 Task: Find connections with filter location Vári with filter topic #innovationwith filter profile language Spanish with filter current company WeWork India with filter school Tumkur University, Tumkur with filter industry Artificial Rubber and Synthetic Fiber Manufacturing with filter service category Life Insurance with filter keywords title Photographer
Action: Mouse moved to (274, 188)
Screenshot: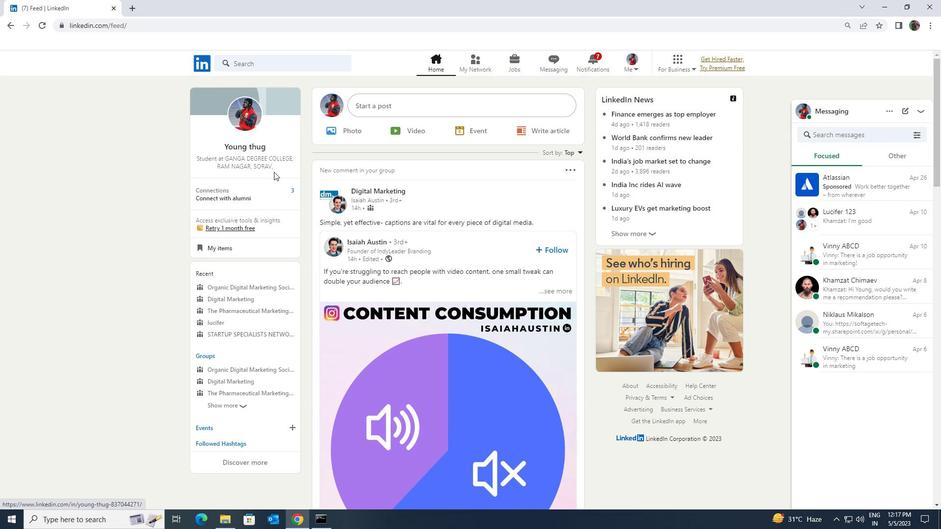 
Action: Mouse pressed left at (274, 188)
Screenshot: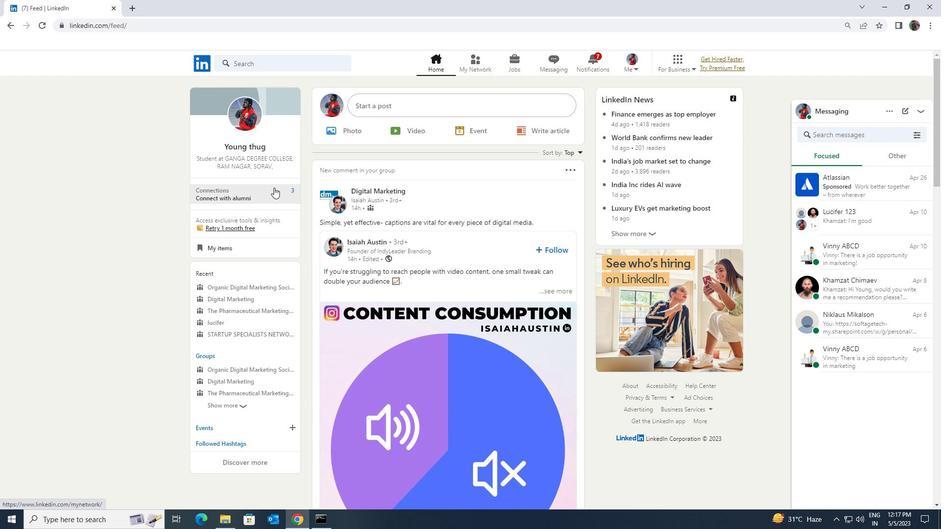 
Action: Mouse moved to (265, 119)
Screenshot: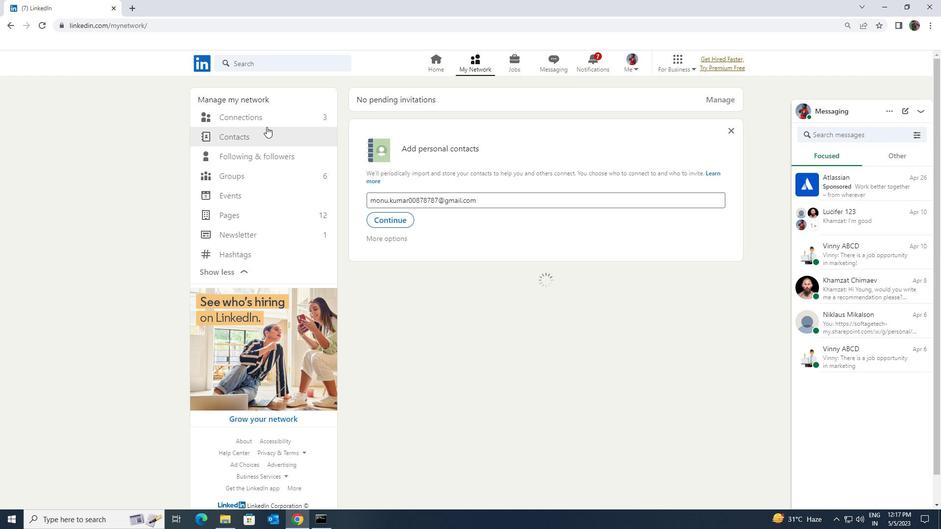 
Action: Mouse pressed left at (265, 119)
Screenshot: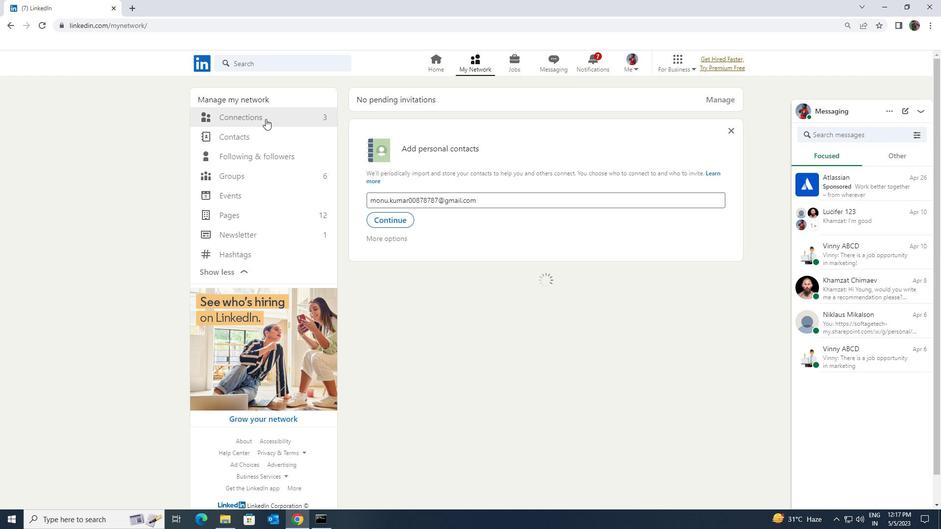 
Action: Mouse moved to (522, 118)
Screenshot: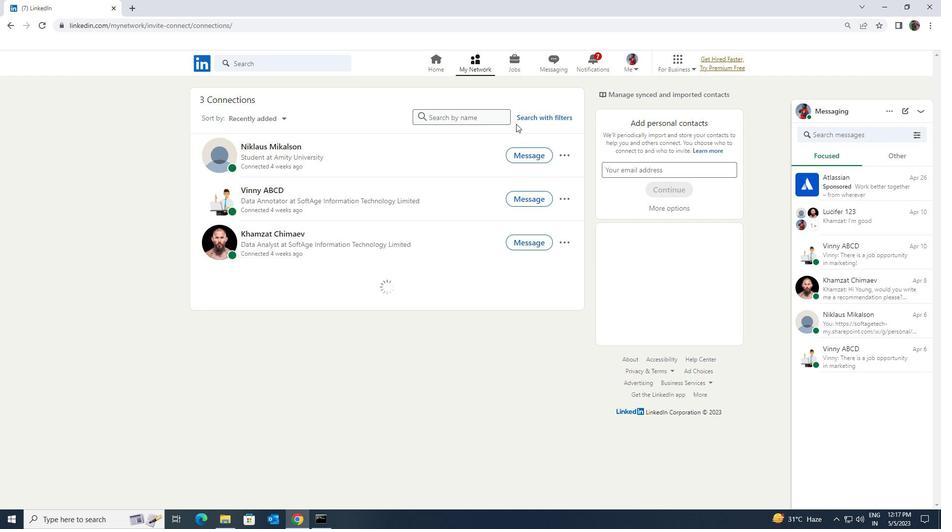 
Action: Mouse pressed left at (522, 118)
Screenshot: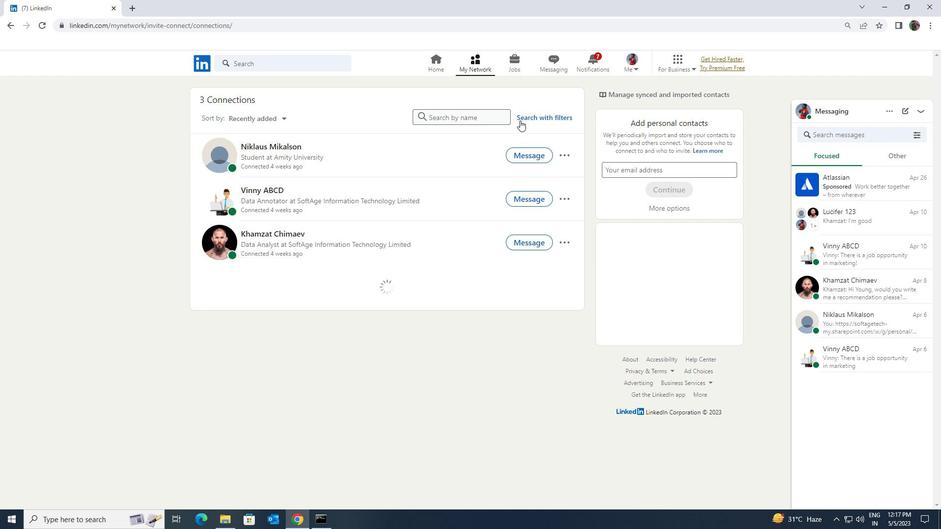 
Action: Mouse moved to (496, 91)
Screenshot: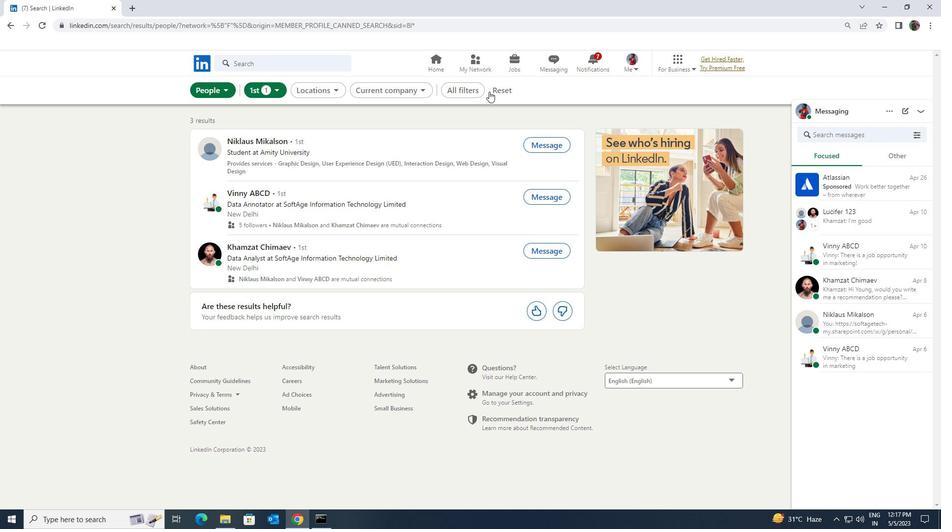 
Action: Mouse pressed left at (496, 91)
Screenshot: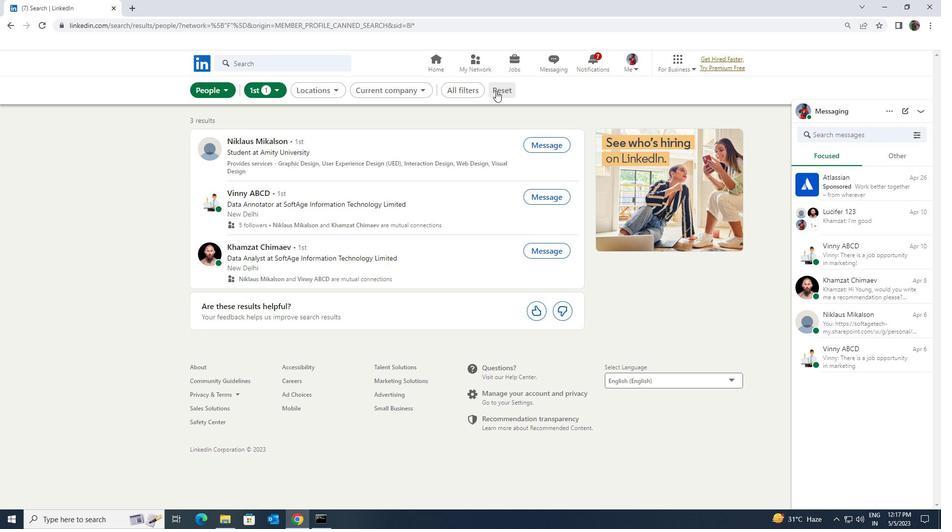 
Action: Mouse moved to (493, 91)
Screenshot: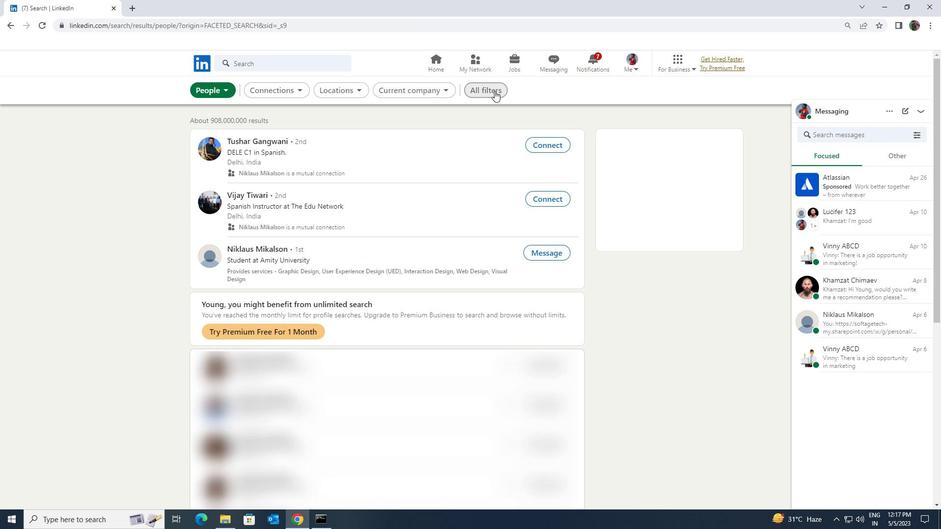 
Action: Mouse pressed left at (493, 91)
Screenshot: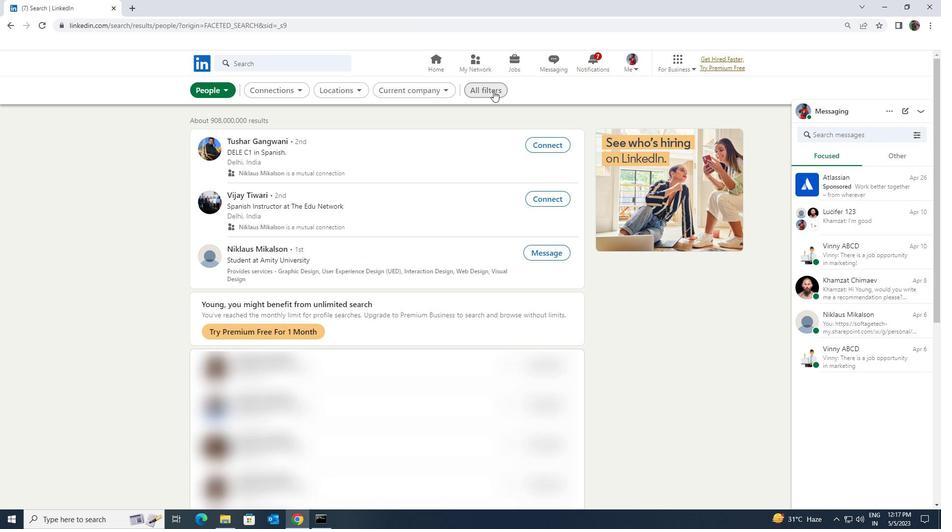 
Action: Mouse moved to (811, 383)
Screenshot: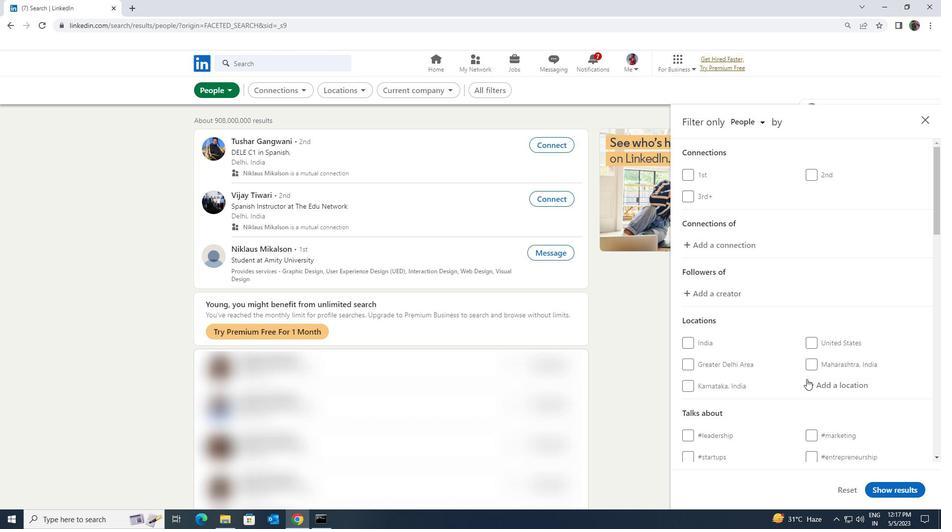 
Action: Mouse pressed left at (811, 383)
Screenshot: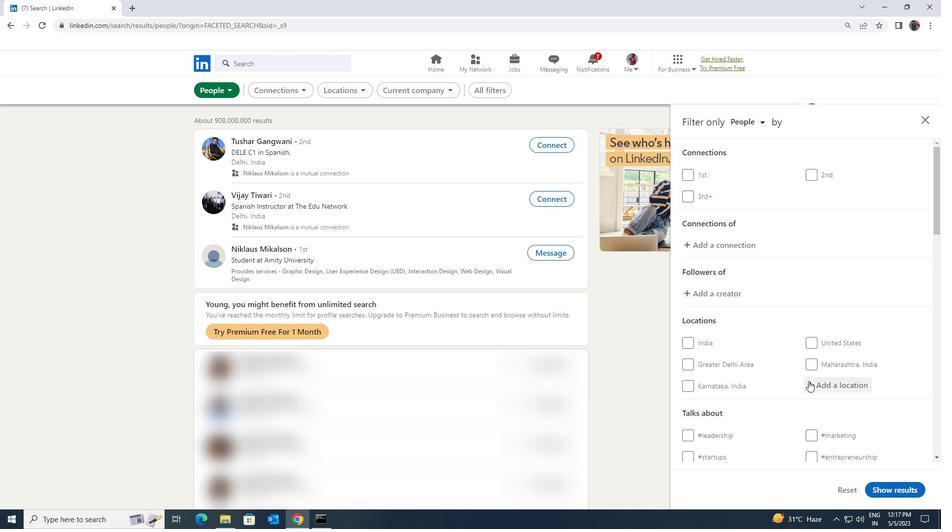 
Action: Key pressed <Key.shift>VARI
Screenshot: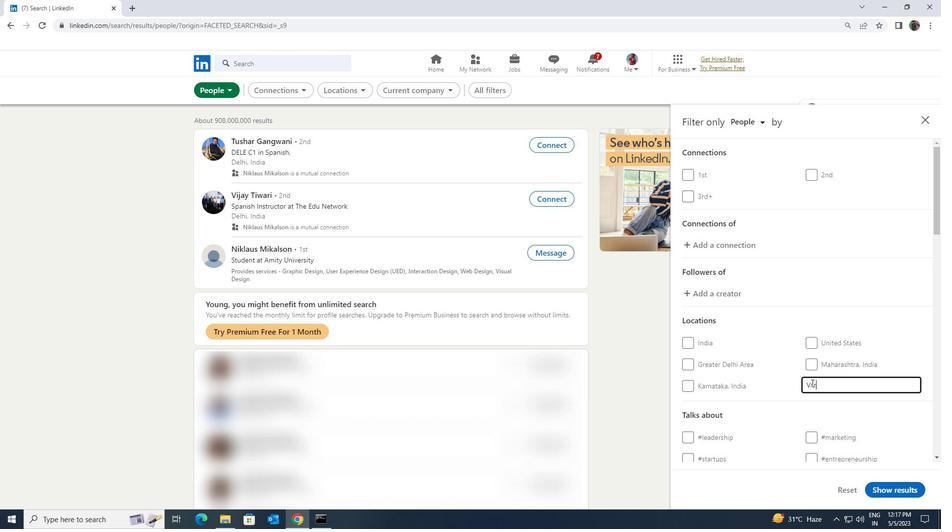 
Action: Mouse moved to (811, 397)
Screenshot: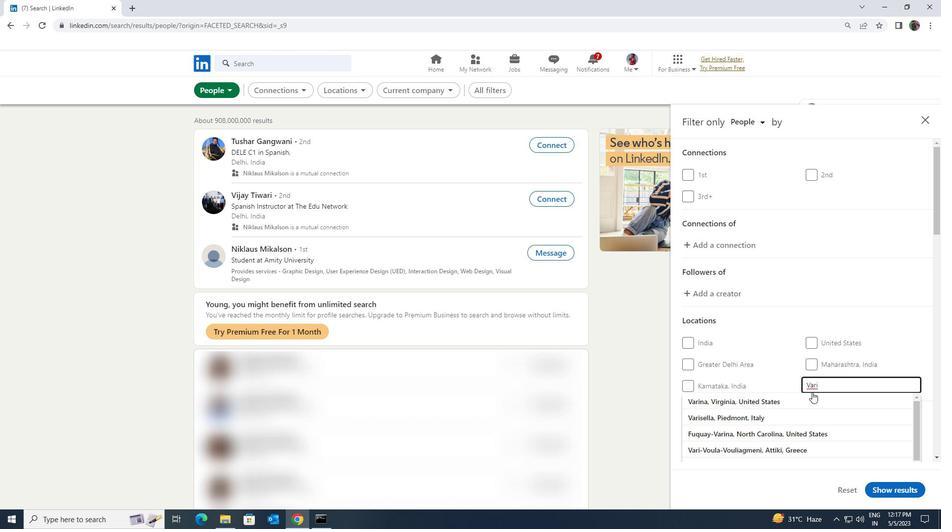 
Action: Mouse pressed left at (811, 397)
Screenshot: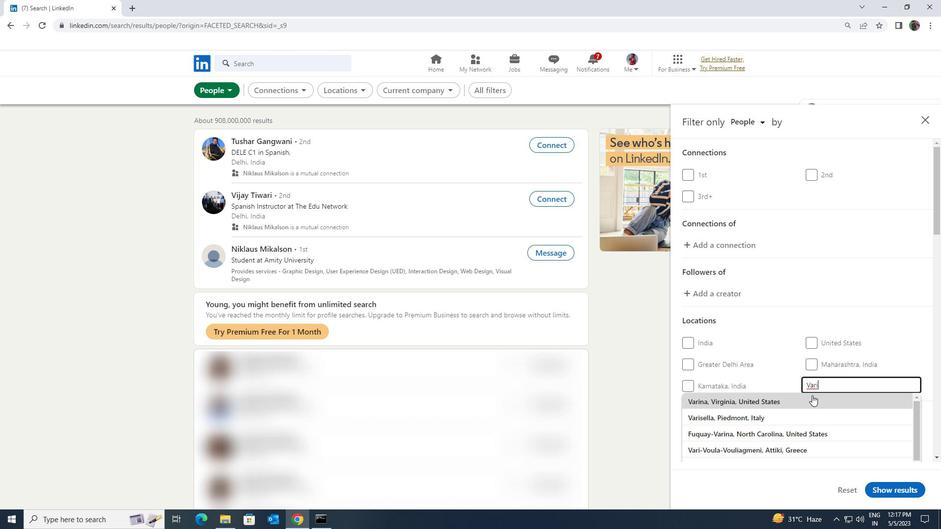 
Action: Mouse scrolled (811, 397) with delta (0, 0)
Screenshot: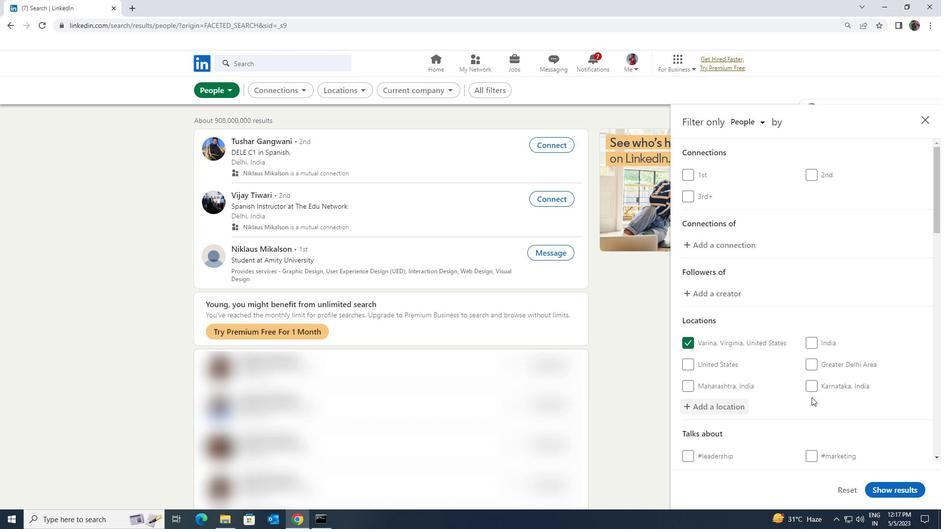 
Action: Mouse scrolled (811, 397) with delta (0, 0)
Screenshot: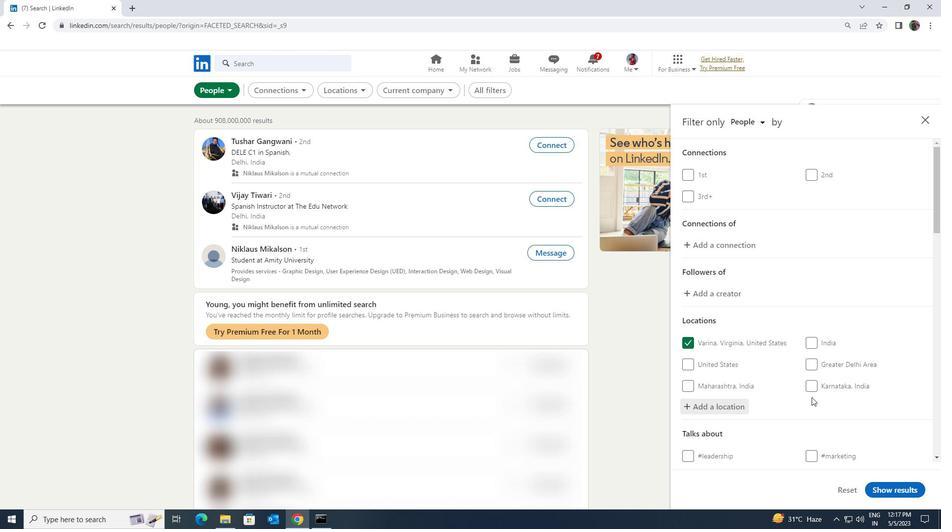 
Action: Mouse scrolled (811, 397) with delta (0, 0)
Screenshot: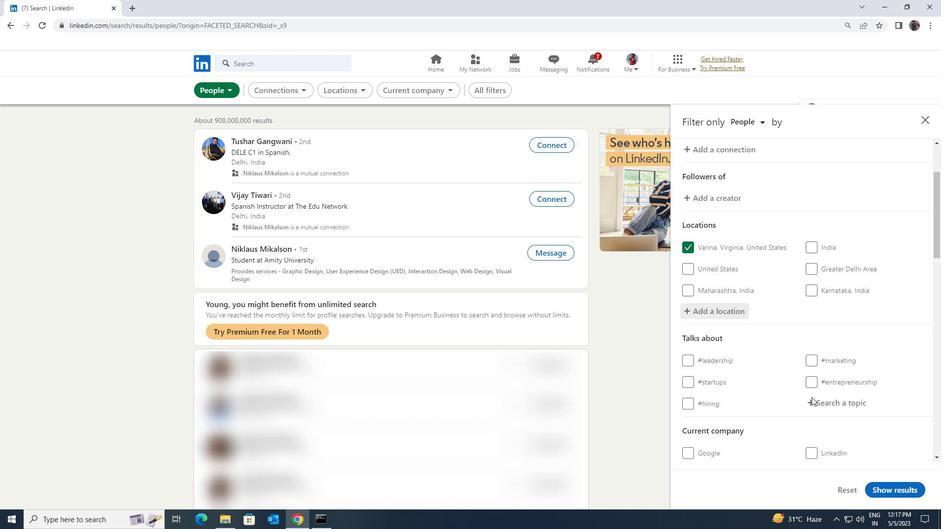 
Action: Mouse moved to (819, 351)
Screenshot: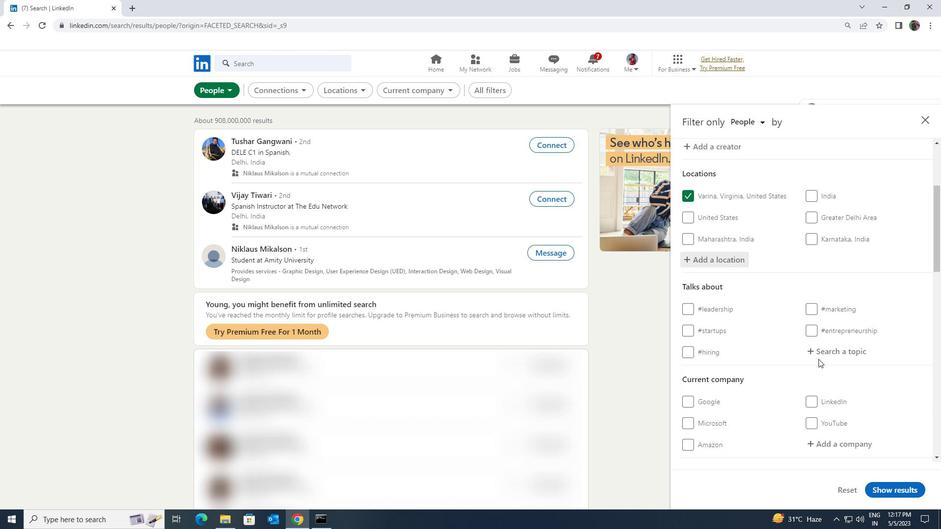 
Action: Mouse pressed left at (819, 351)
Screenshot: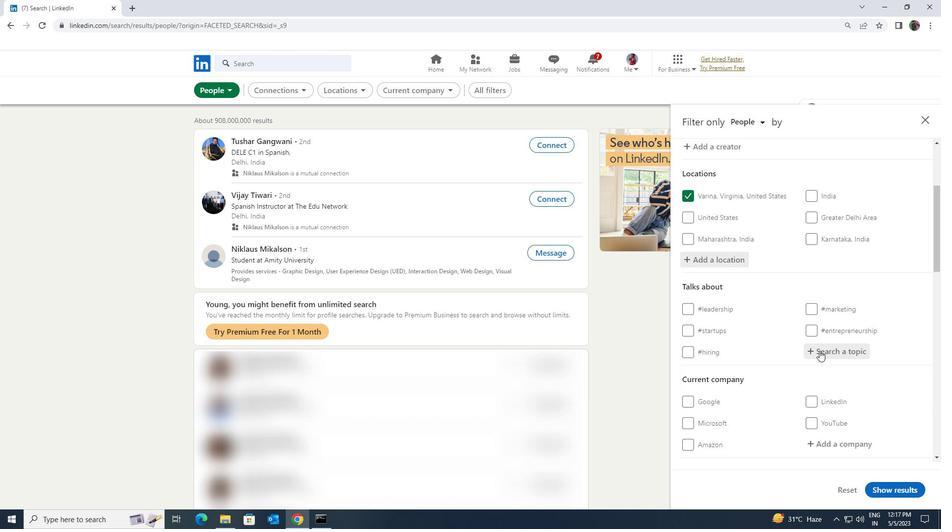 
Action: Key pressed <Key.shift><Key.shift>INNOVATION
Screenshot: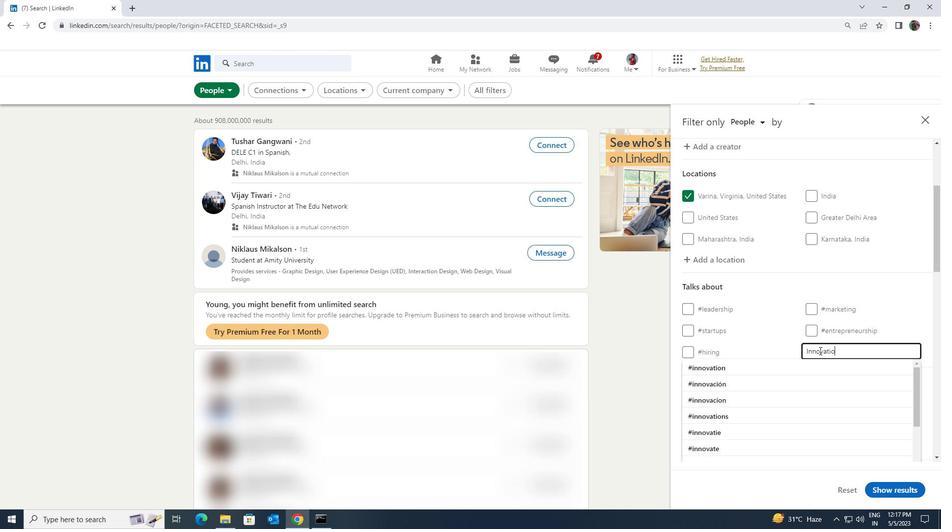 
Action: Mouse moved to (811, 361)
Screenshot: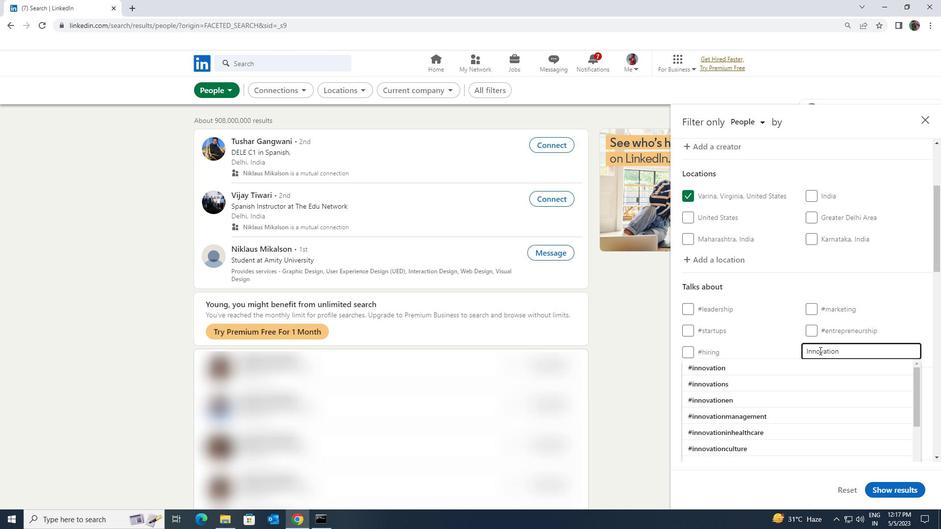 
Action: Mouse pressed left at (811, 361)
Screenshot: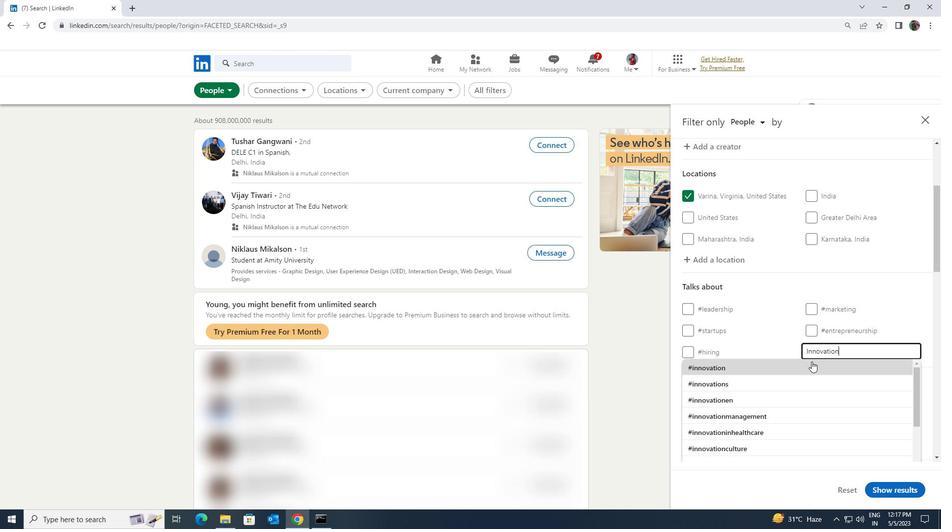 
Action: Mouse moved to (812, 361)
Screenshot: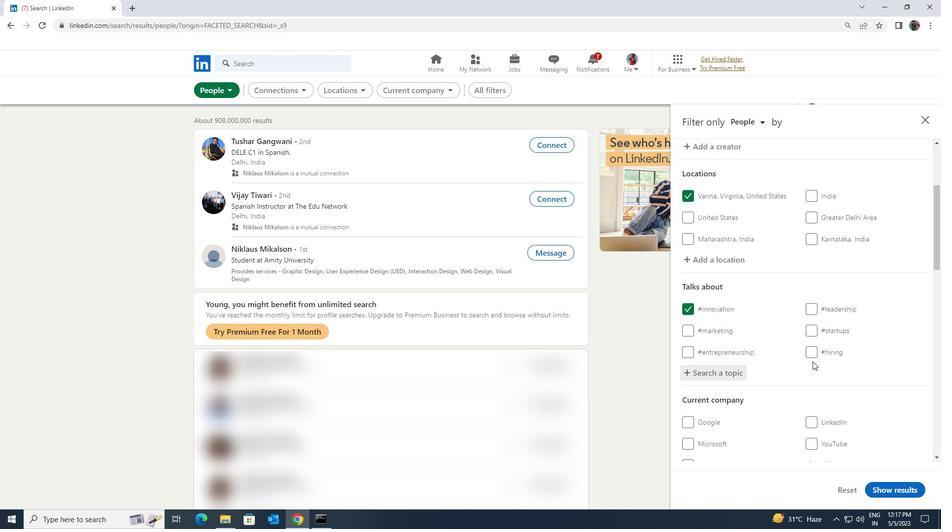 
Action: Mouse scrolled (812, 361) with delta (0, 0)
Screenshot: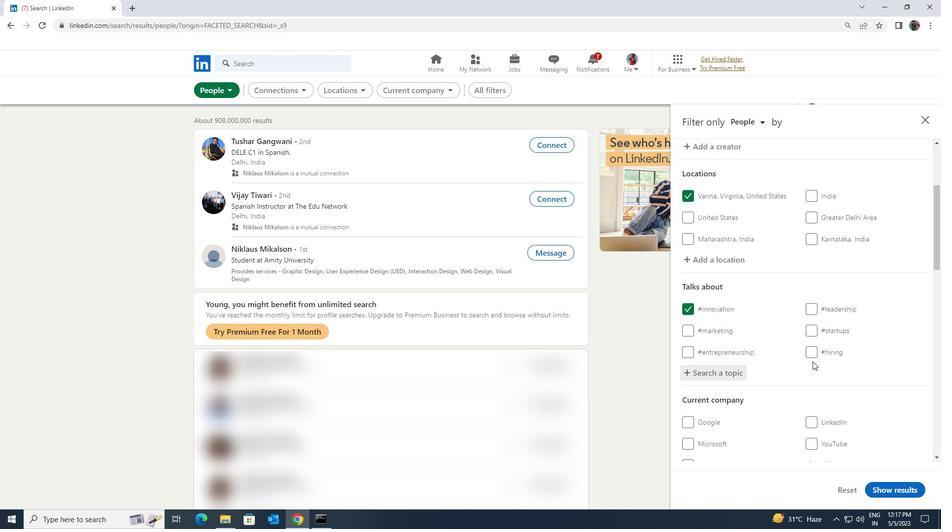 
Action: Mouse moved to (810, 362)
Screenshot: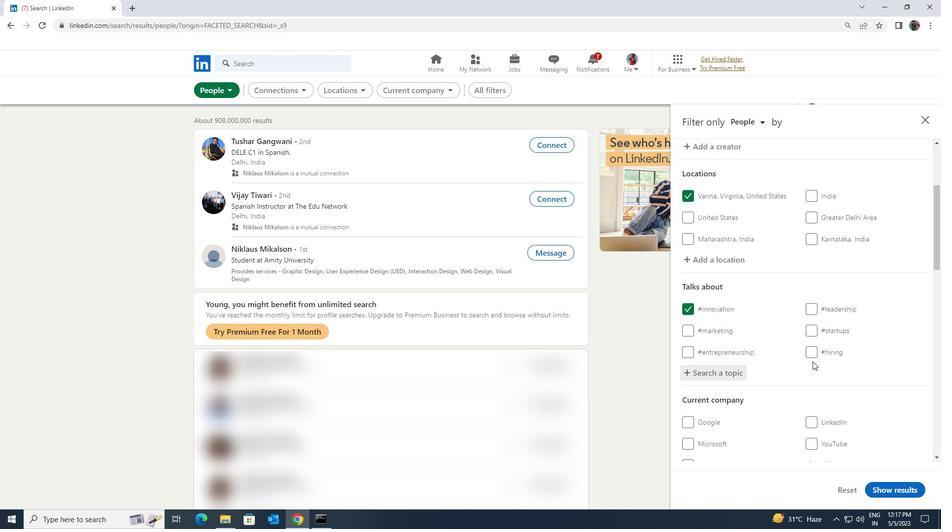 
Action: Mouse scrolled (810, 361) with delta (0, 0)
Screenshot: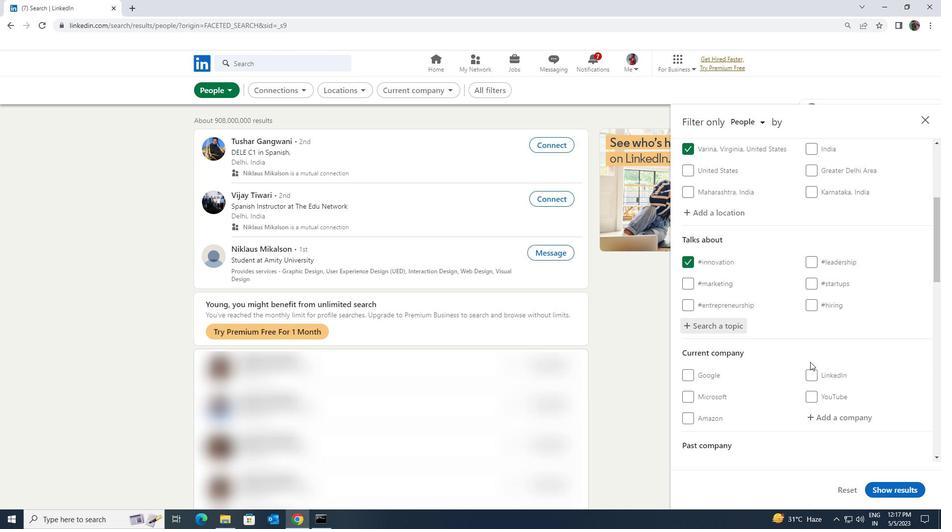
Action: Mouse scrolled (810, 361) with delta (0, 0)
Screenshot: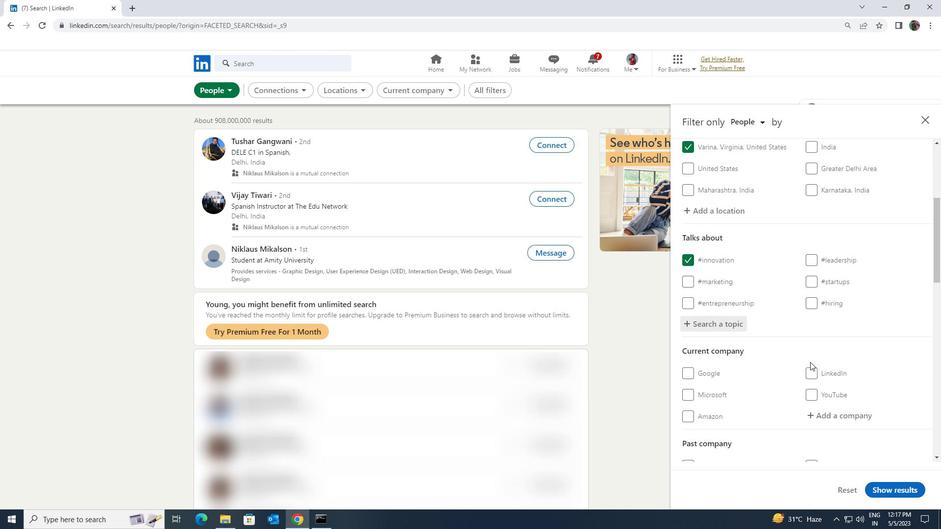 
Action: Mouse scrolled (810, 361) with delta (0, 0)
Screenshot: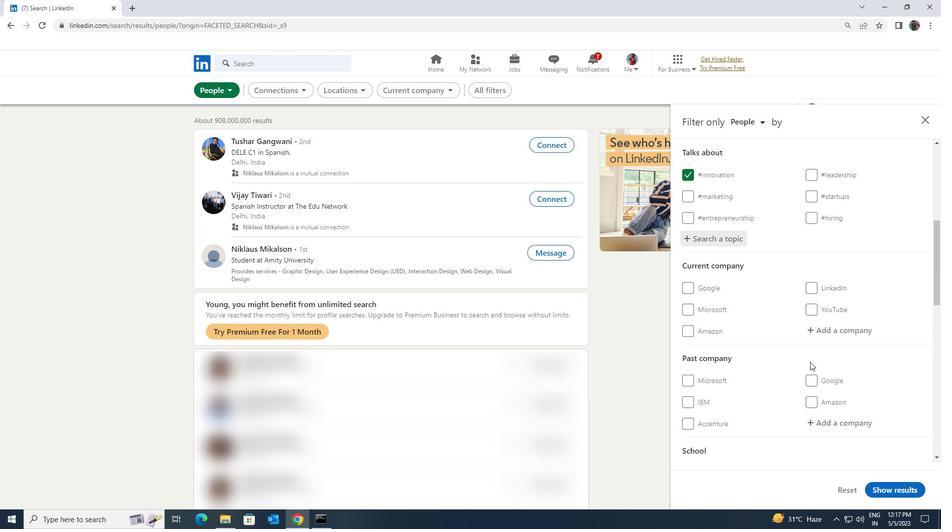 
Action: Mouse scrolled (810, 361) with delta (0, 0)
Screenshot: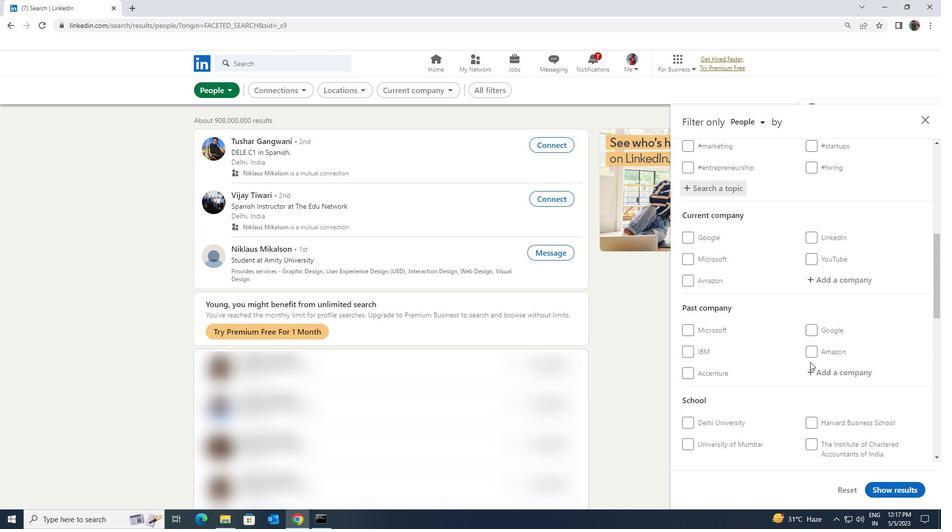 
Action: Mouse scrolled (810, 361) with delta (0, 0)
Screenshot: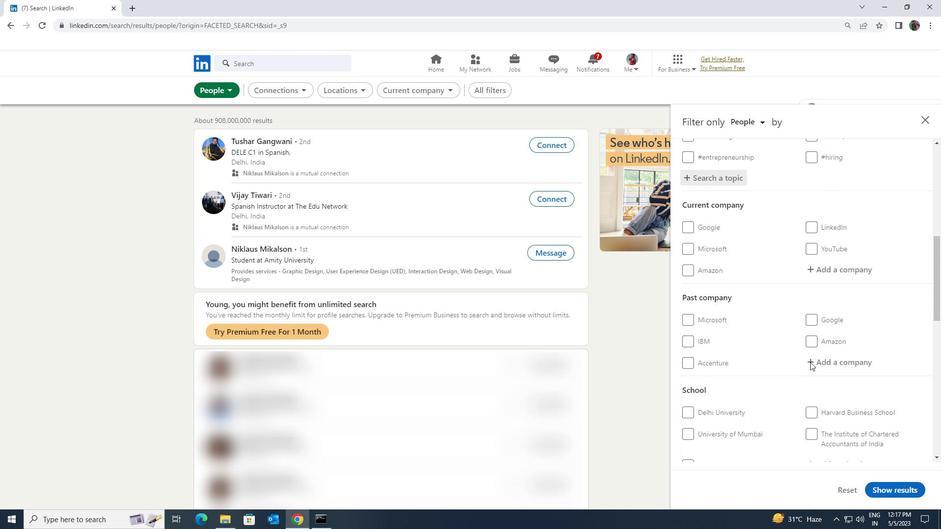 
Action: Mouse scrolled (810, 361) with delta (0, 0)
Screenshot: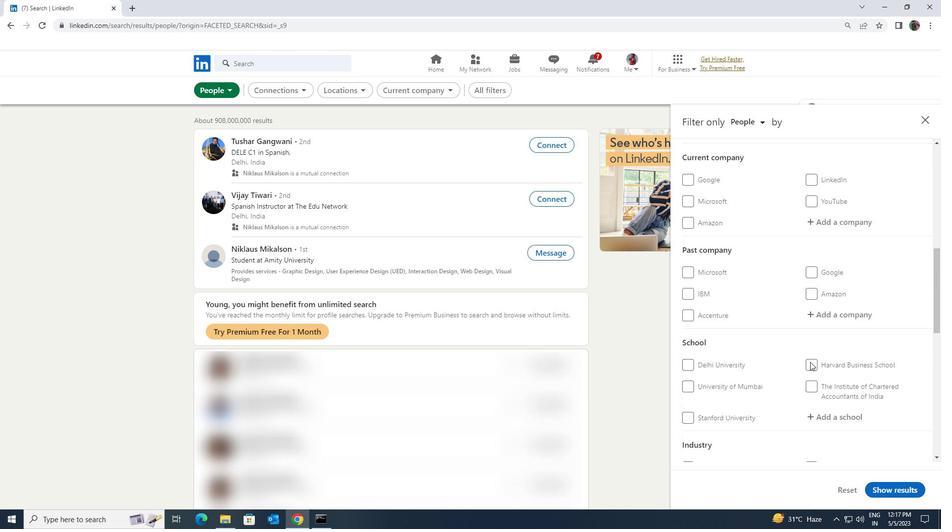 
Action: Mouse scrolled (810, 361) with delta (0, 0)
Screenshot: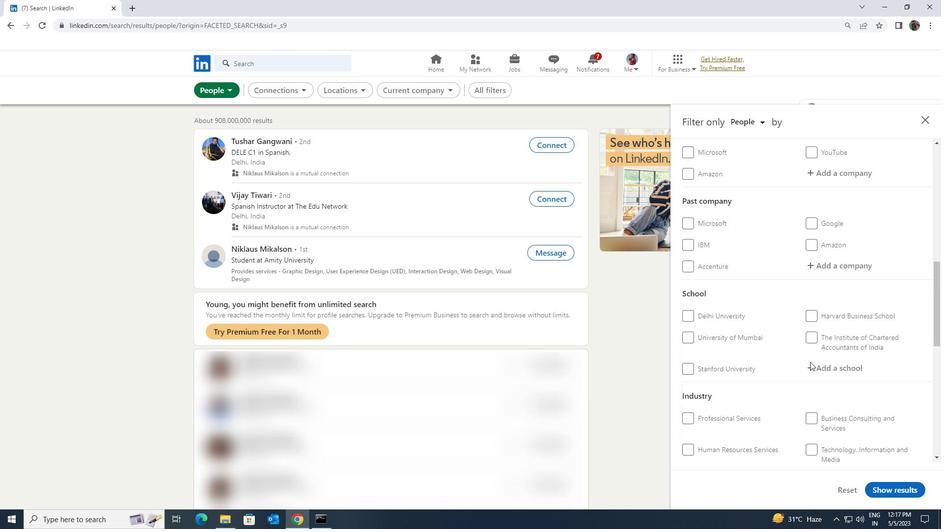 
Action: Mouse scrolled (810, 361) with delta (0, 0)
Screenshot: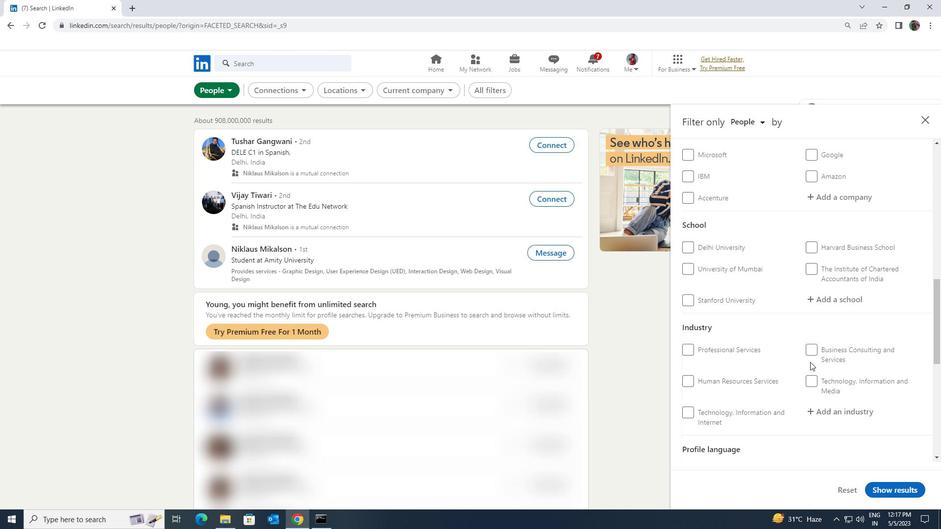 
Action: Mouse moved to (707, 414)
Screenshot: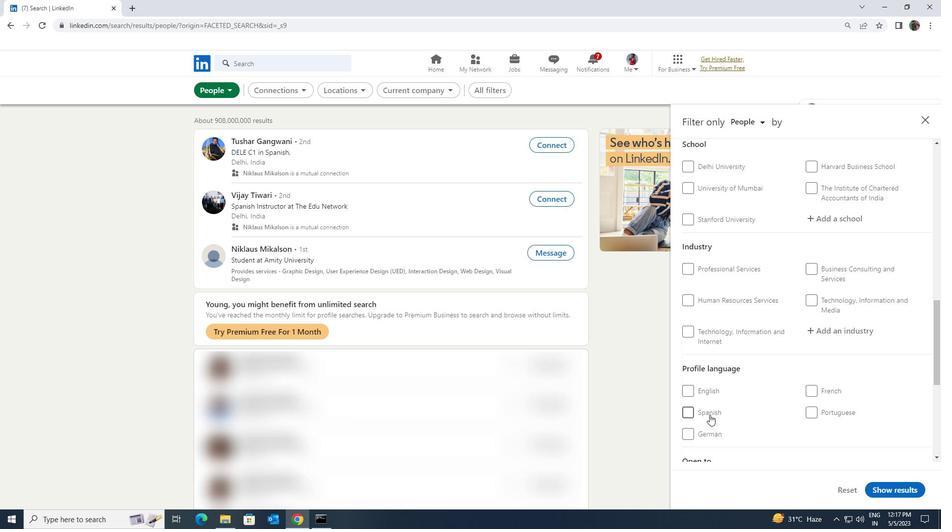 
Action: Mouse pressed left at (707, 414)
Screenshot: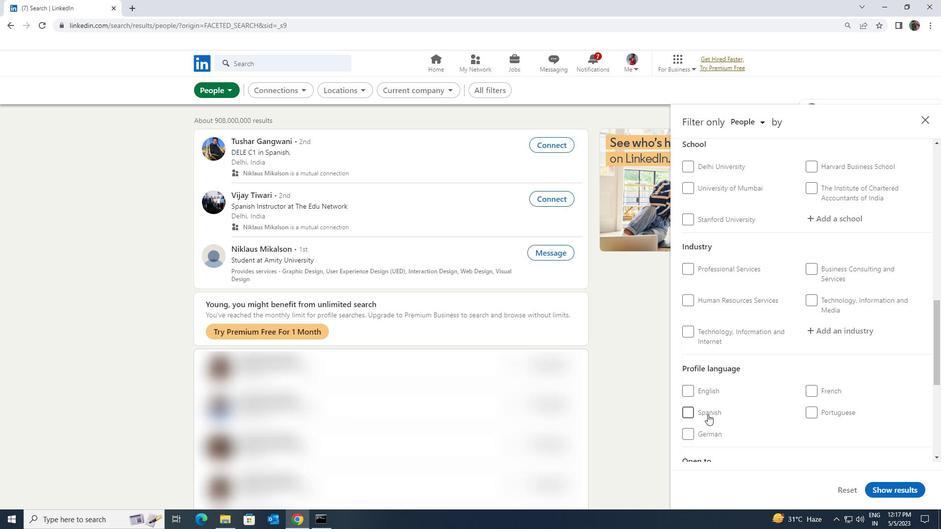 
Action: Mouse moved to (804, 401)
Screenshot: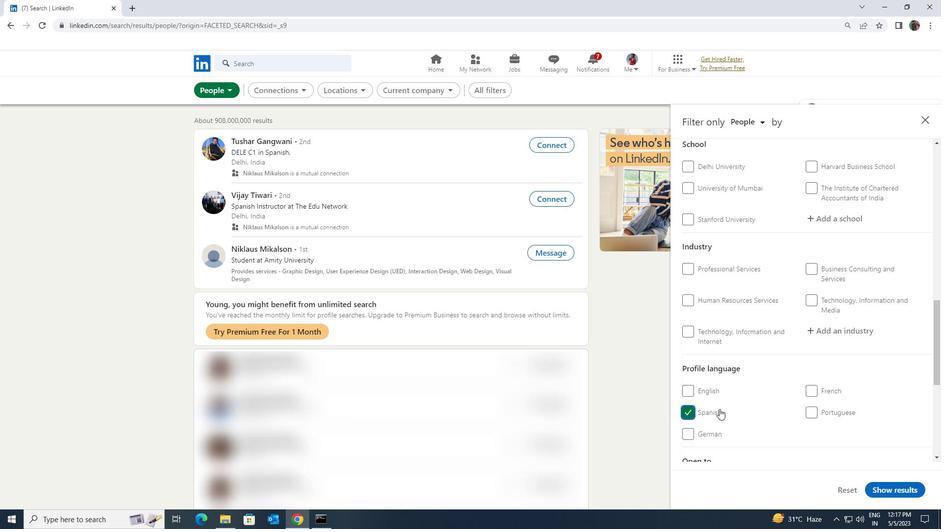 
Action: Mouse scrolled (804, 402) with delta (0, 0)
Screenshot: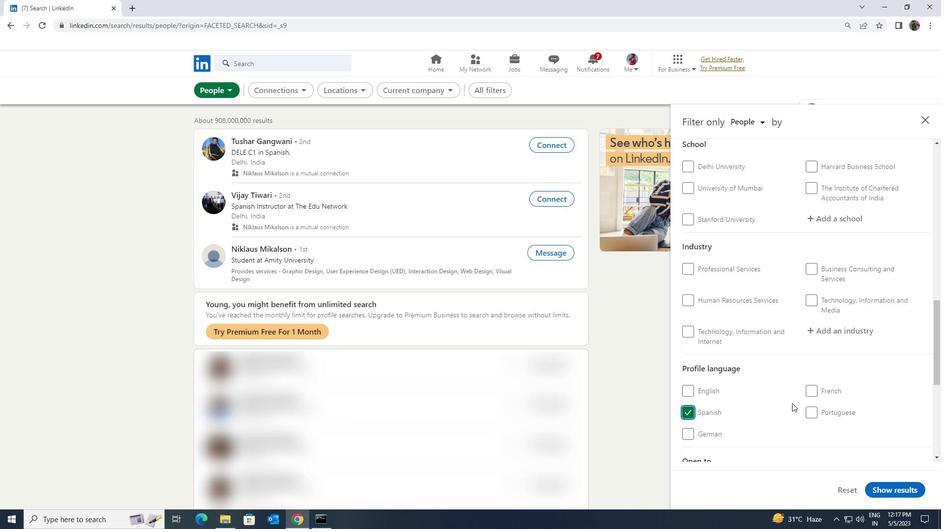 
Action: Mouse scrolled (804, 402) with delta (0, 0)
Screenshot: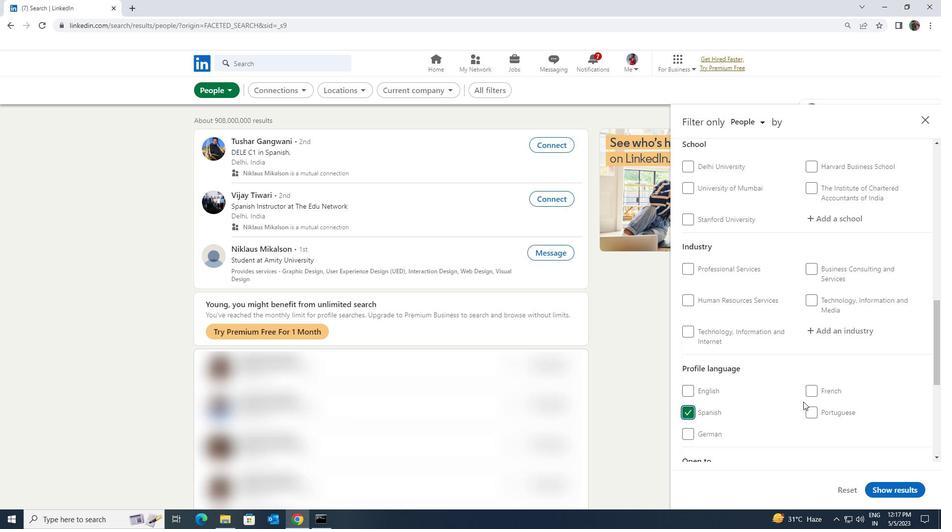 
Action: Mouse scrolled (804, 402) with delta (0, 0)
Screenshot: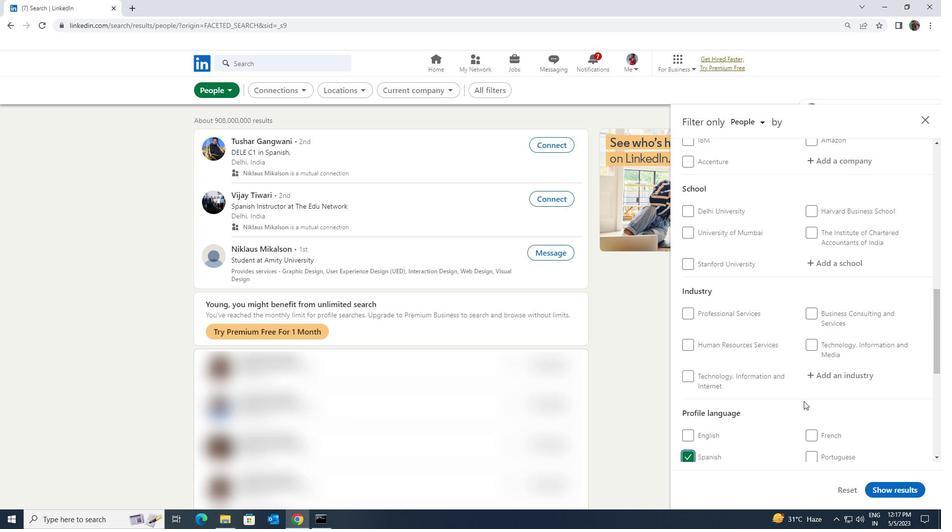 
Action: Mouse moved to (804, 401)
Screenshot: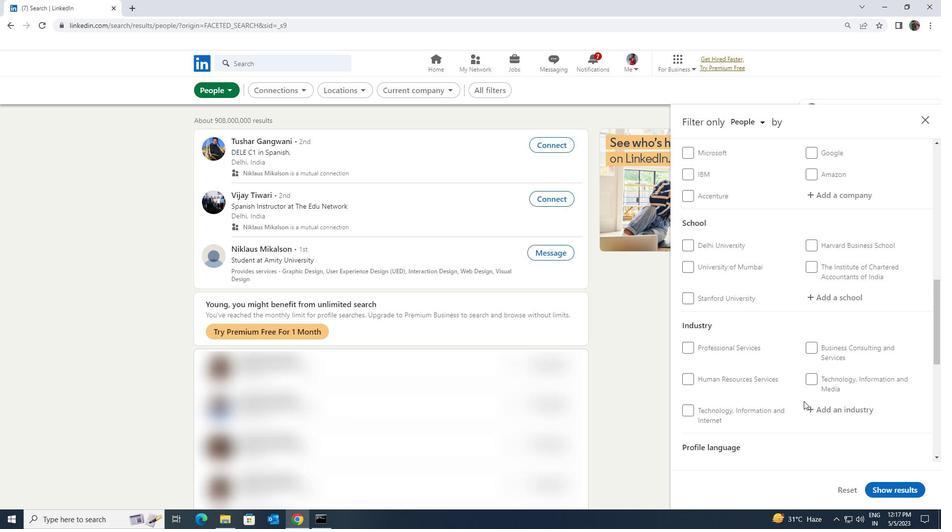 
Action: Mouse scrolled (804, 402) with delta (0, 0)
Screenshot: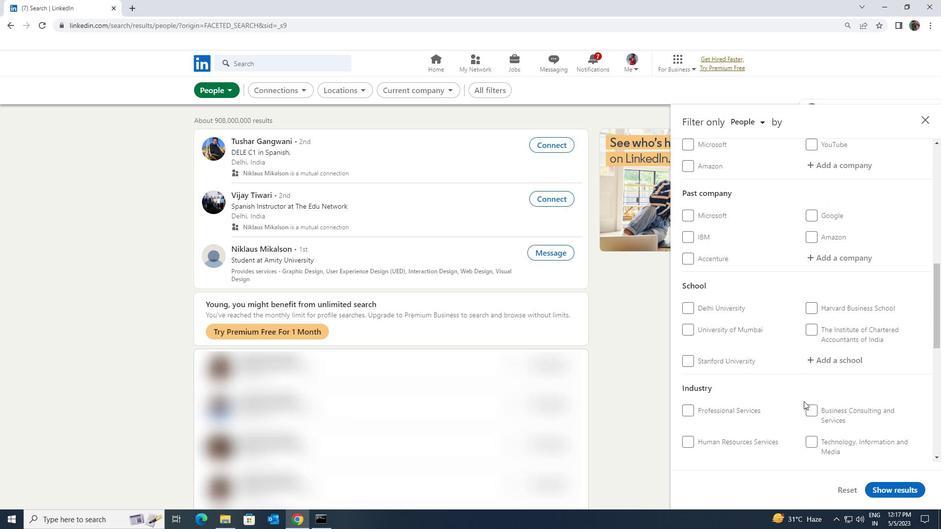 
Action: Mouse moved to (805, 401)
Screenshot: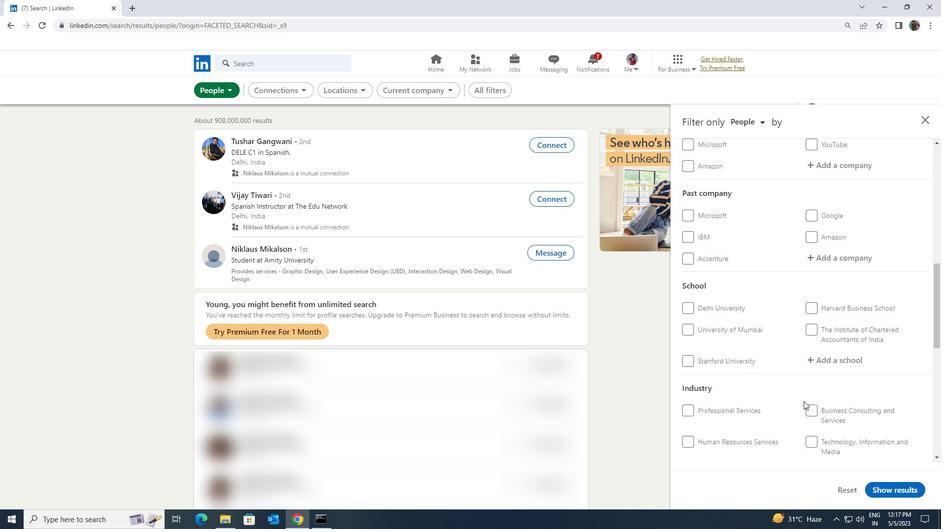 
Action: Mouse scrolled (805, 401) with delta (0, 0)
Screenshot: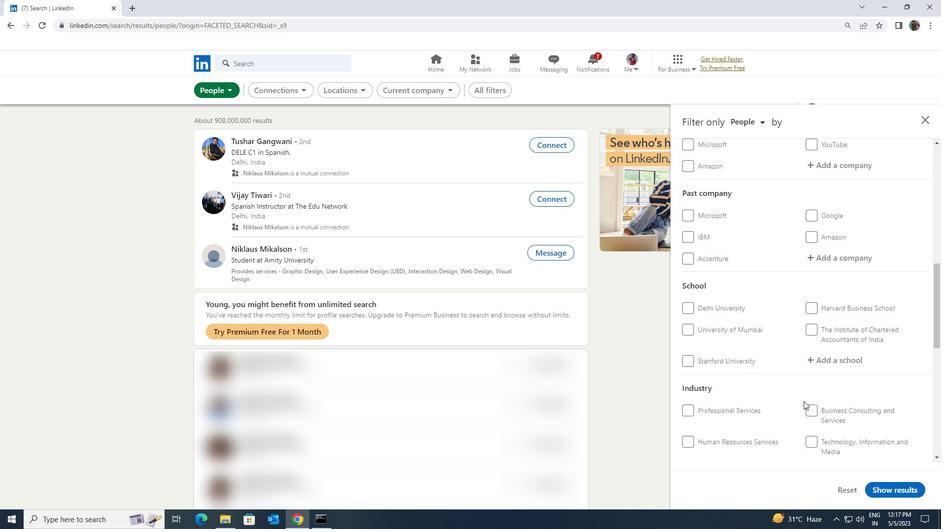 
Action: Mouse moved to (805, 401)
Screenshot: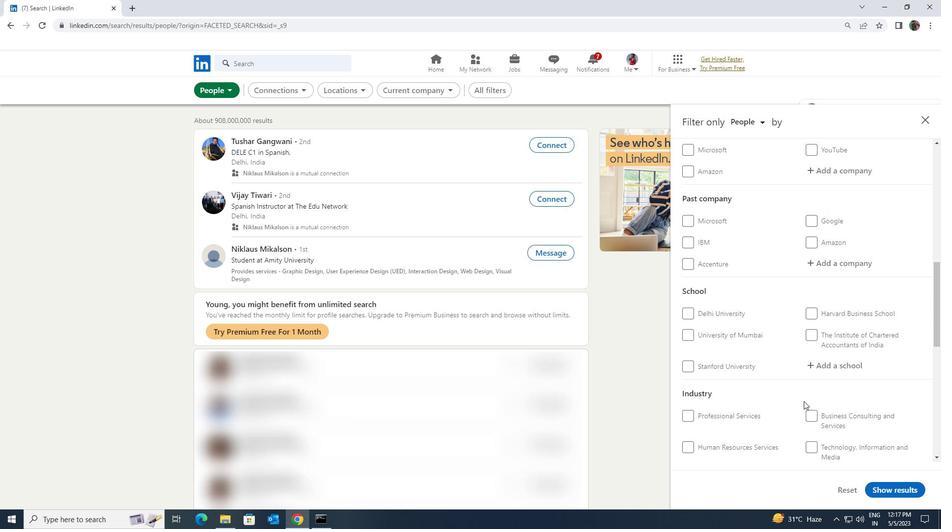 
Action: Mouse scrolled (805, 401) with delta (0, 0)
Screenshot: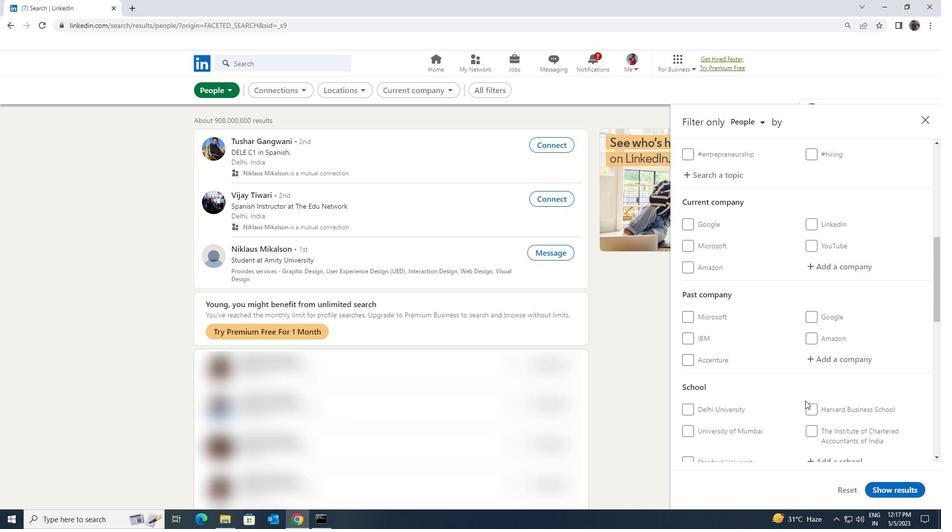 
Action: Mouse moved to (821, 320)
Screenshot: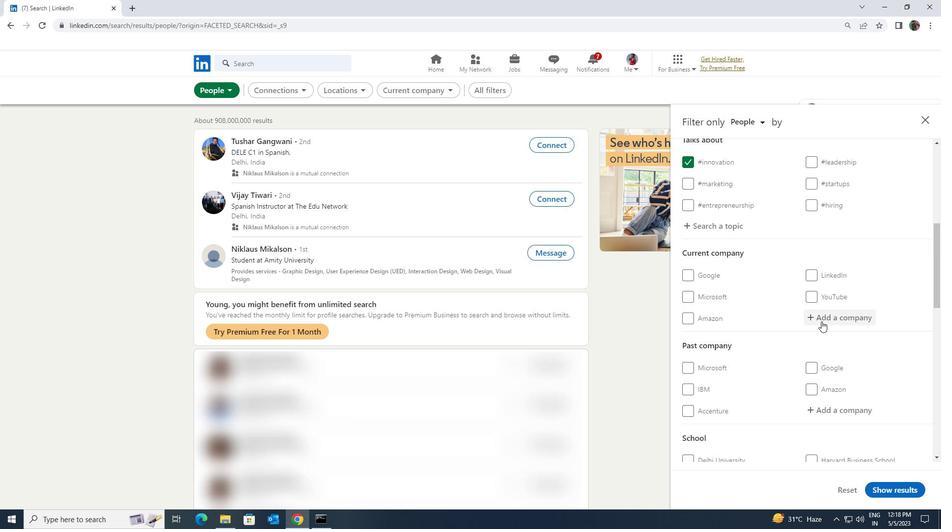
Action: Mouse pressed left at (821, 320)
Screenshot: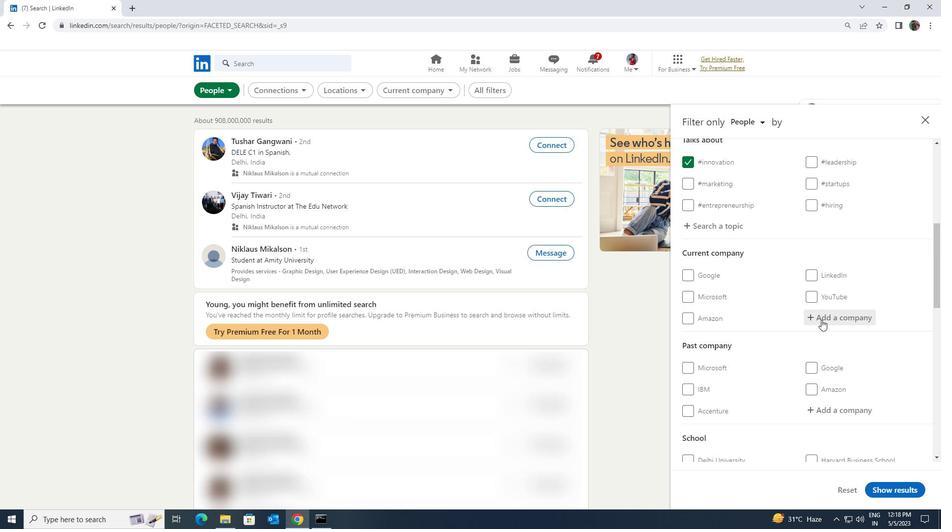 
Action: Key pressed <Key.shift><Key.shift><Key.shift><Key.shift><Key.shift>WEWORK
Screenshot: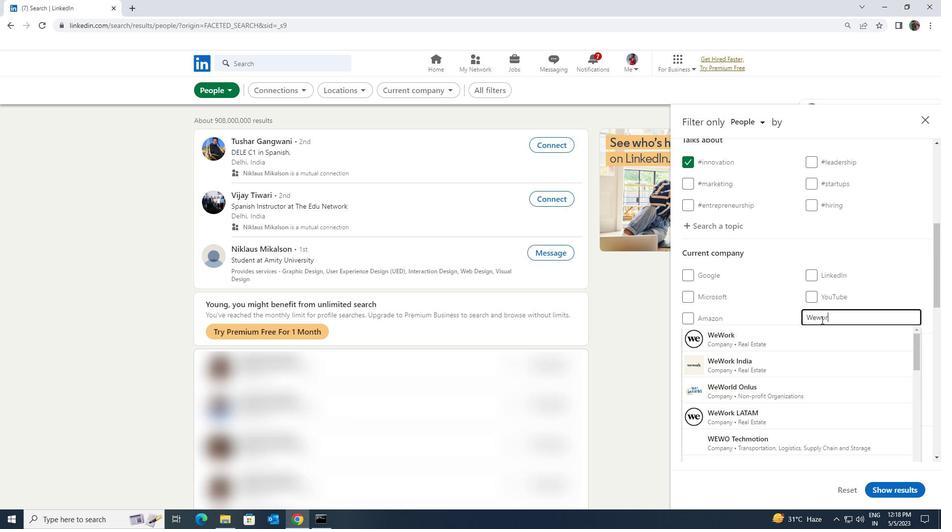 
Action: Mouse moved to (820, 330)
Screenshot: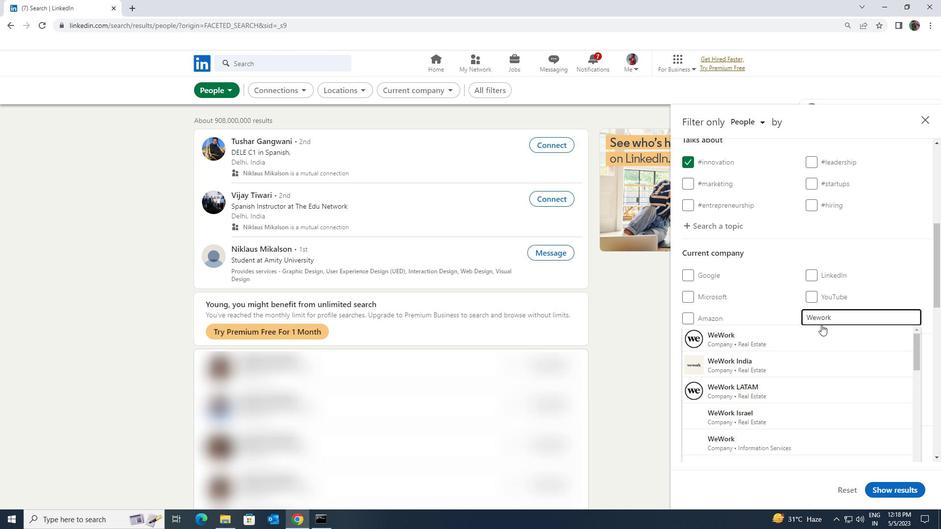 
Action: Mouse pressed left at (820, 330)
Screenshot: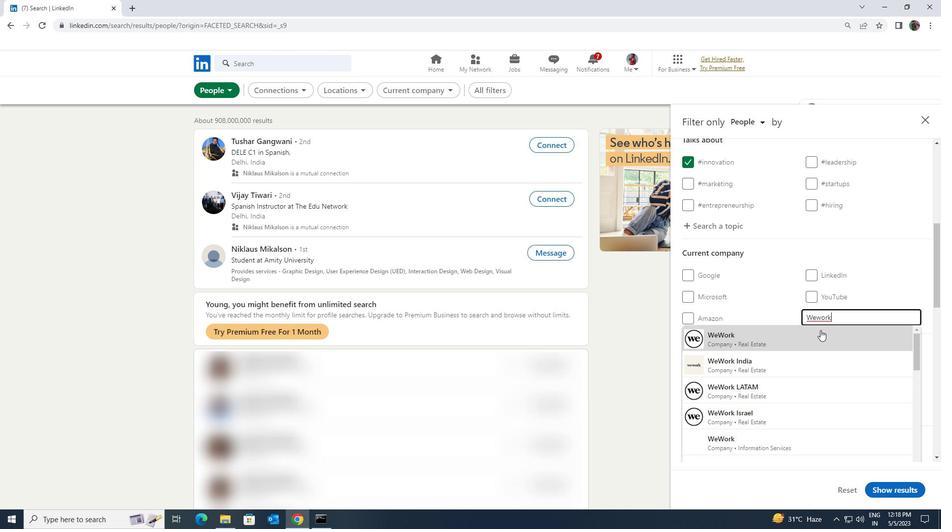 
Action: Mouse scrolled (820, 329) with delta (0, 0)
Screenshot: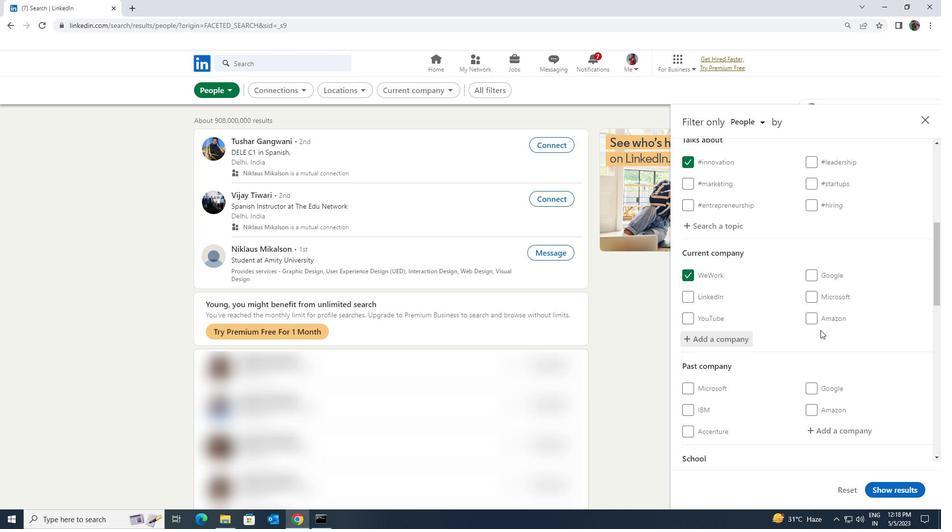 
Action: Mouse scrolled (820, 329) with delta (0, 0)
Screenshot: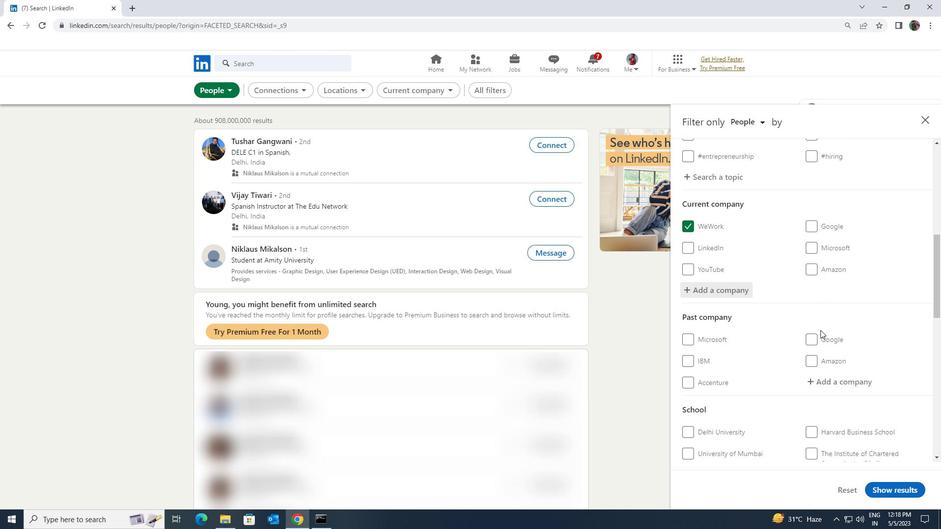 
Action: Mouse scrolled (820, 329) with delta (0, 0)
Screenshot: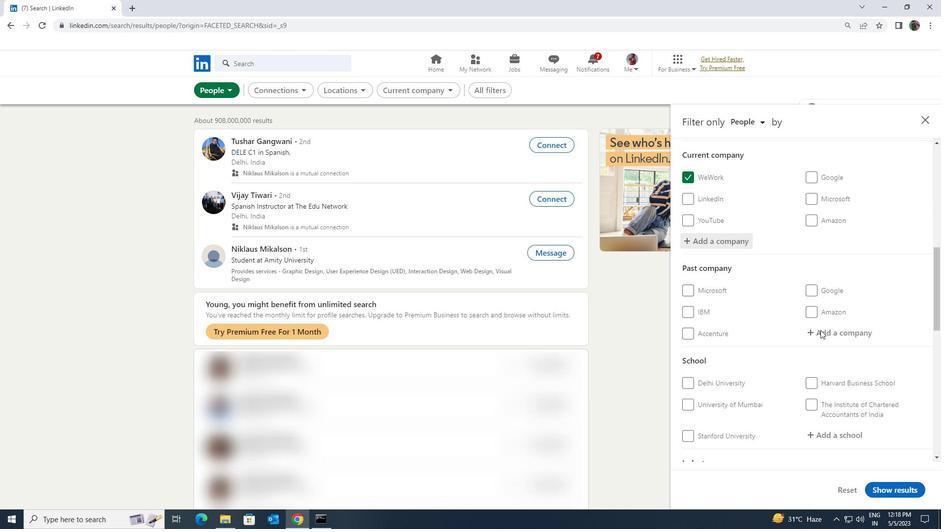 
Action: Mouse scrolled (820, 329) with delta (0, 0)
Screenshot: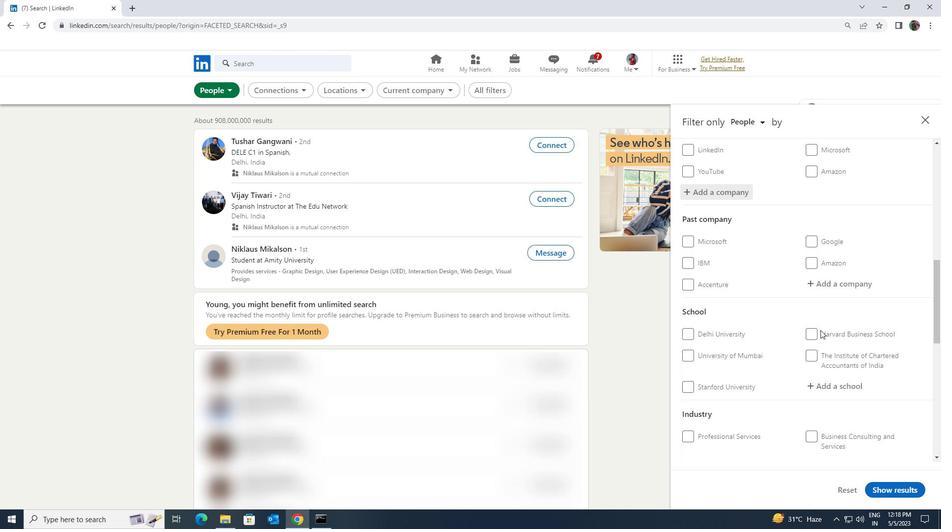 
Action: Mouse scrolled (820, 329) with delta (0, 0)
Screenshot: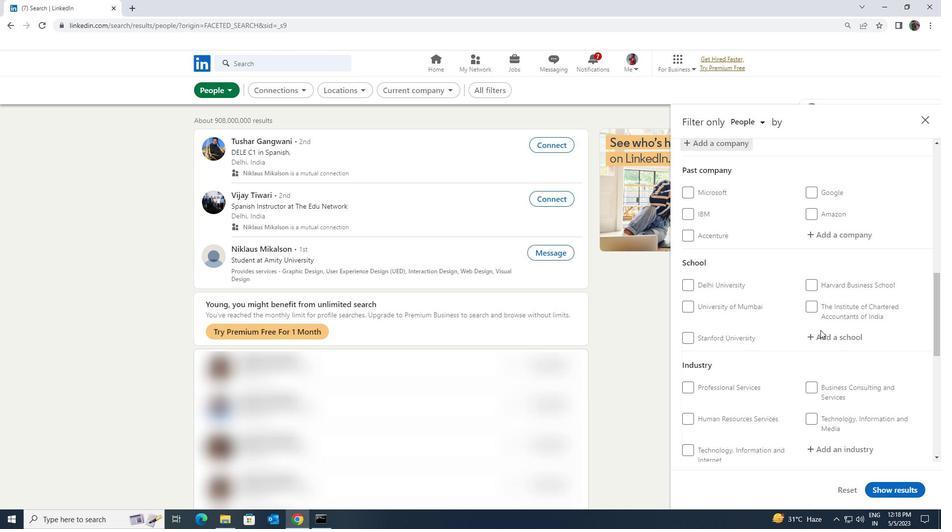 
Action: Mouse moved to (820, 331)
Screenshot: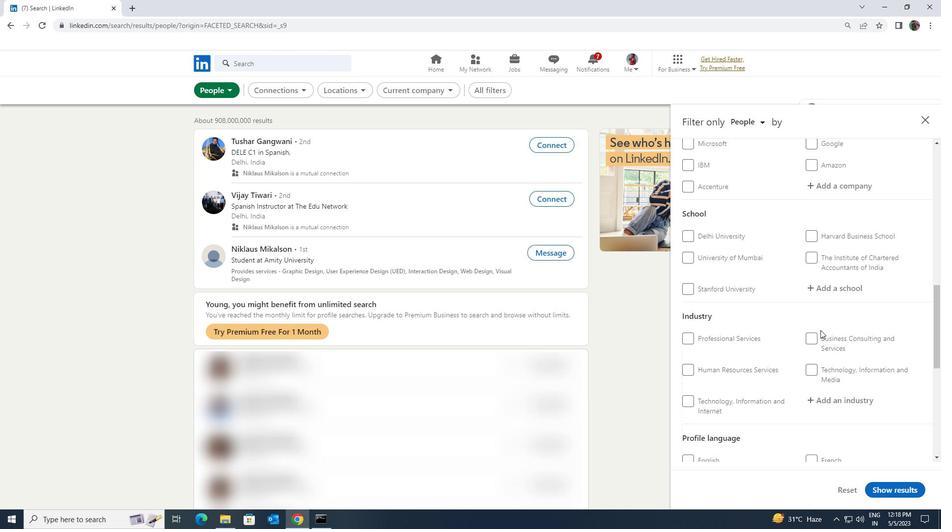 
Action: Mouse scrolled (820, 330) with delta (0, 0)
Screenshot: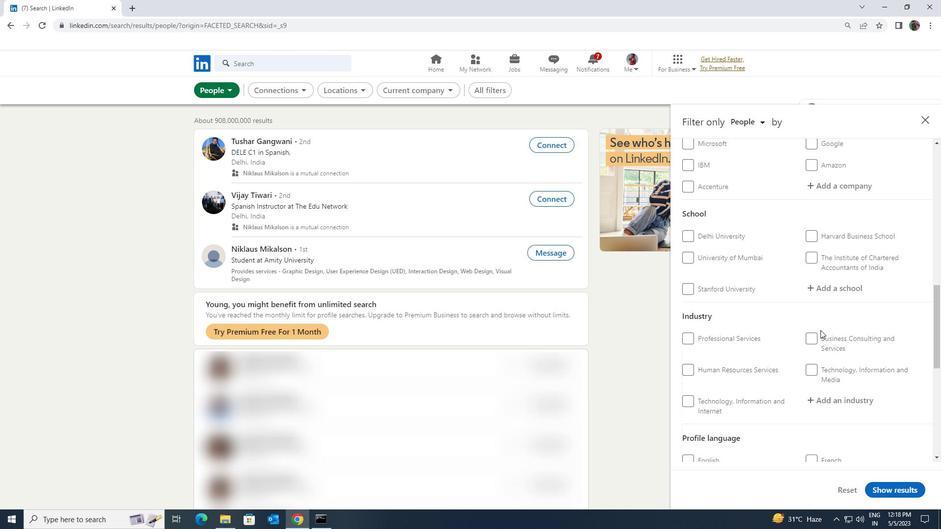 
Action: Mouse scrolled (820, 331) with delta (0, 0)
Screenshot: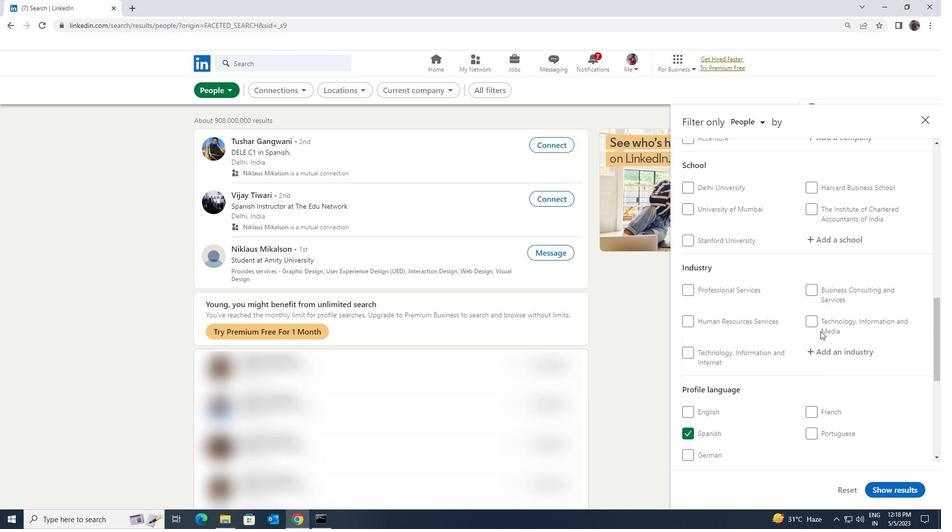 
Action: Mouse moved to (830, 293)
Screenshot: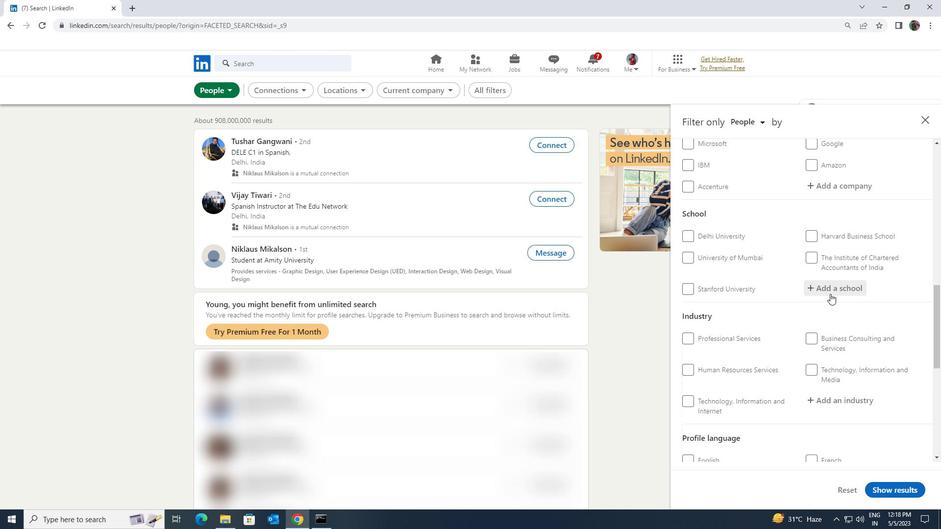 
Action: Mouse pressed left at (830, 293)
Screenshot: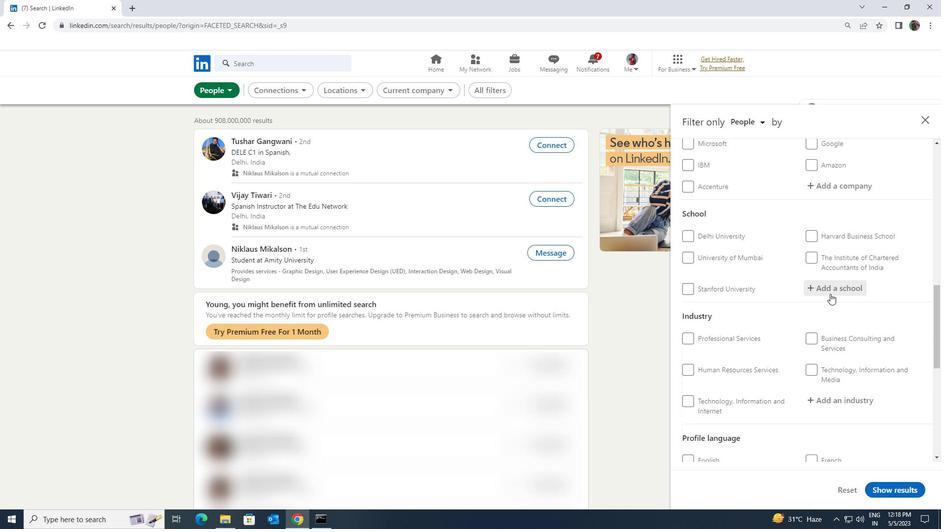 
Action: Mouse moved to (828, 291)
Screenshot: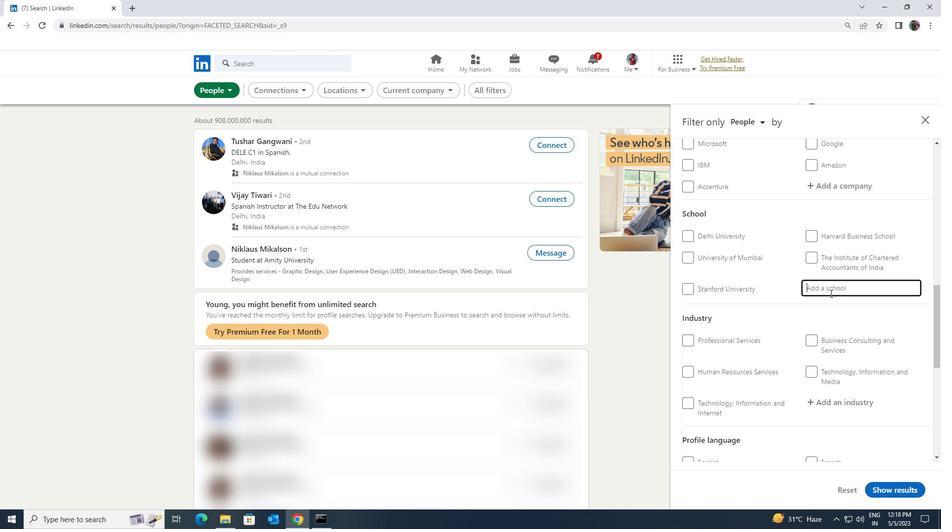 
Action: Key pressed <Key.shift><Key.shift><Key.shift><Key.shift><Key.shift><Key.shift><Key.shift><Key.shift><Key.shift><Key.shift><Key.shift><Key.shift>TUMKUR<Key.space><Key.shift>UNIVERSITY
Screenshot: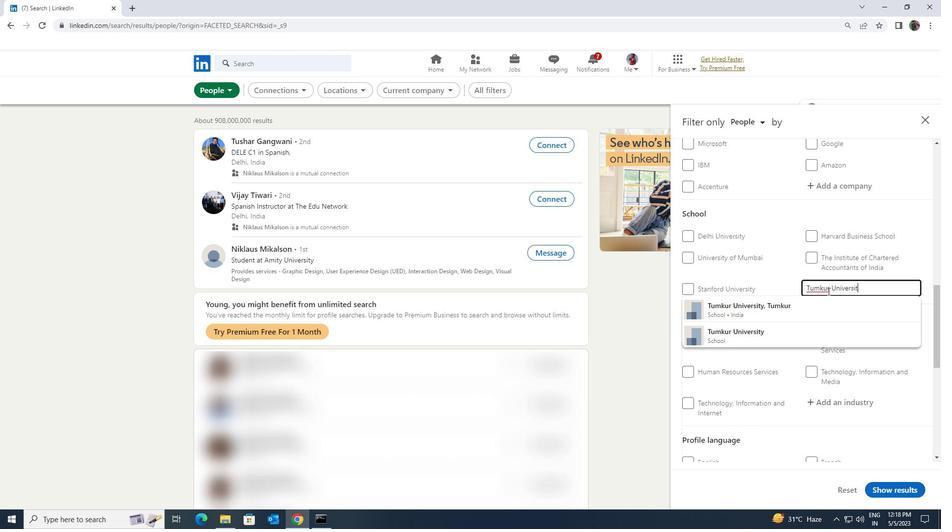 
Action: Mouse moved to (817, 304)
Screenshot: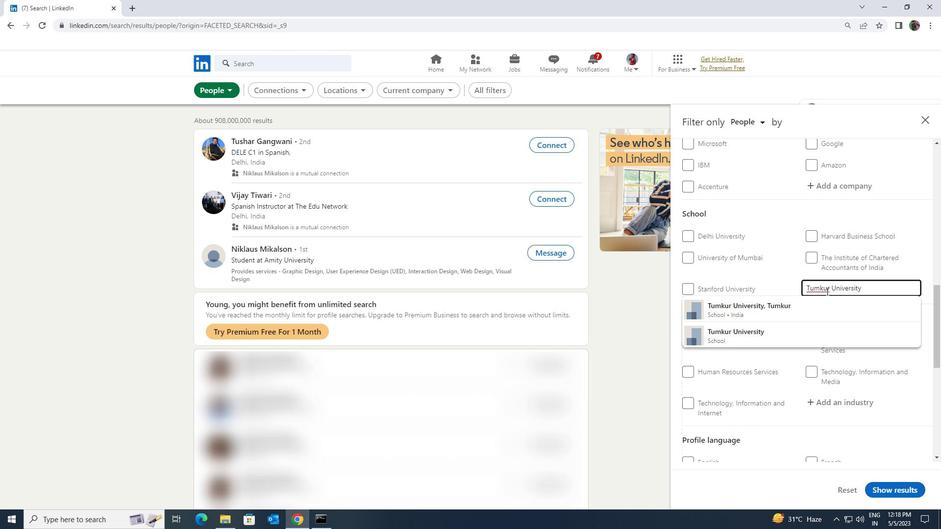 
Action: Mouse pressed left at (817, 304)
Screenshot: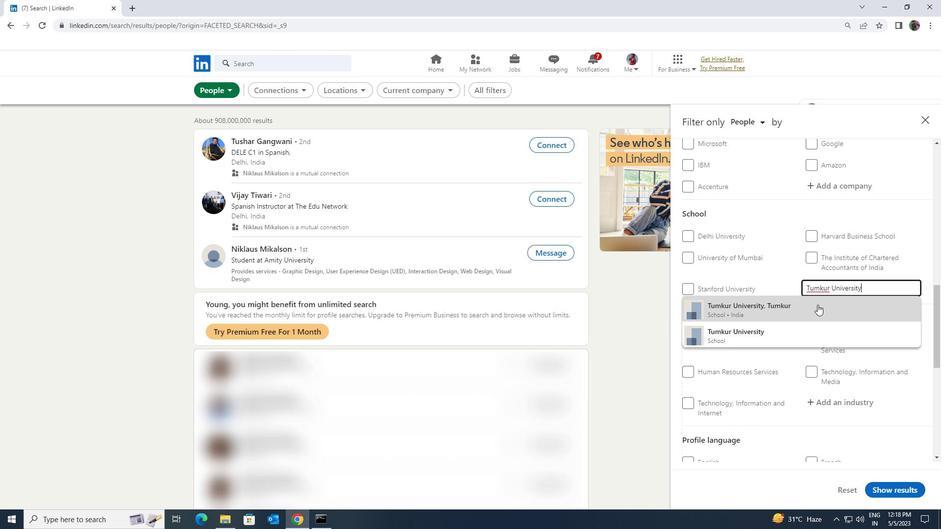 
Action: Mouse scrolled (817, 305) with delta (0, 0)
Screenshot: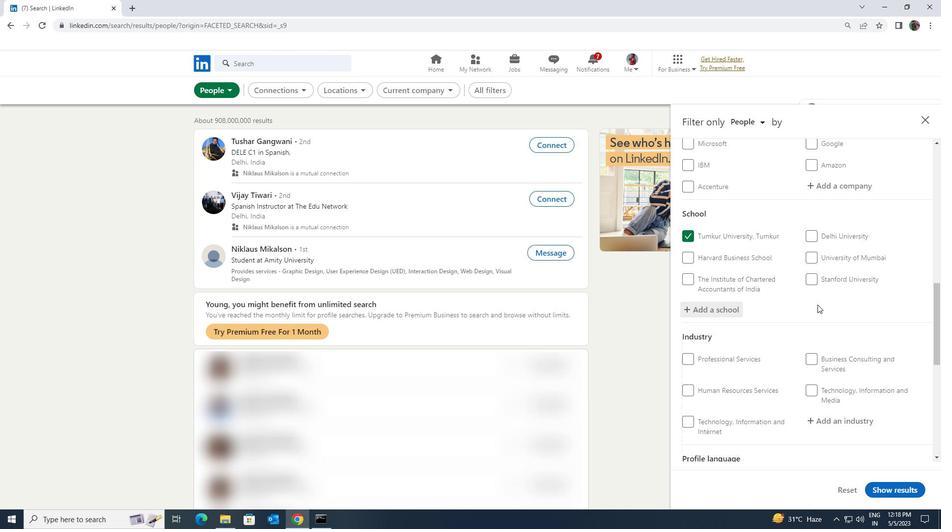 
Action: Mouse moved to (817, 305)
Screenshot: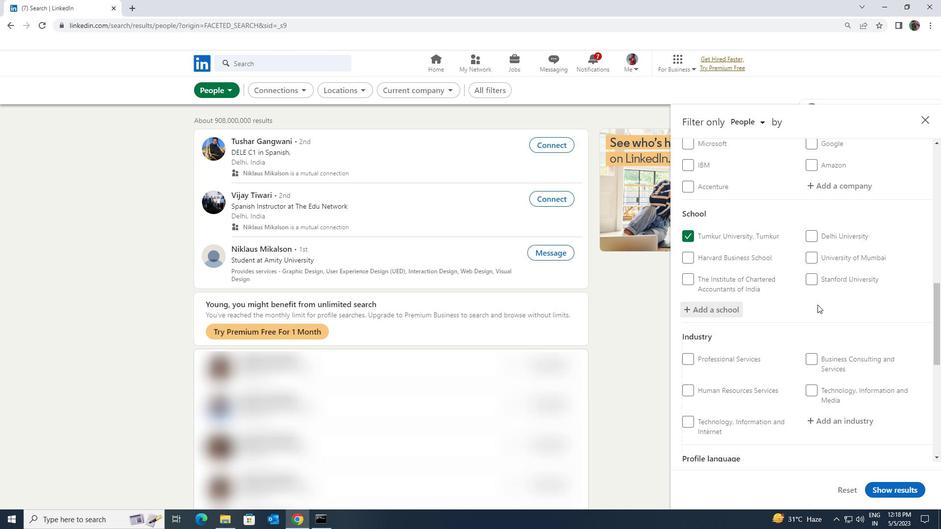 
Action: Mouse scrolled (817, 304) with delta (0, 0)
Screenshot: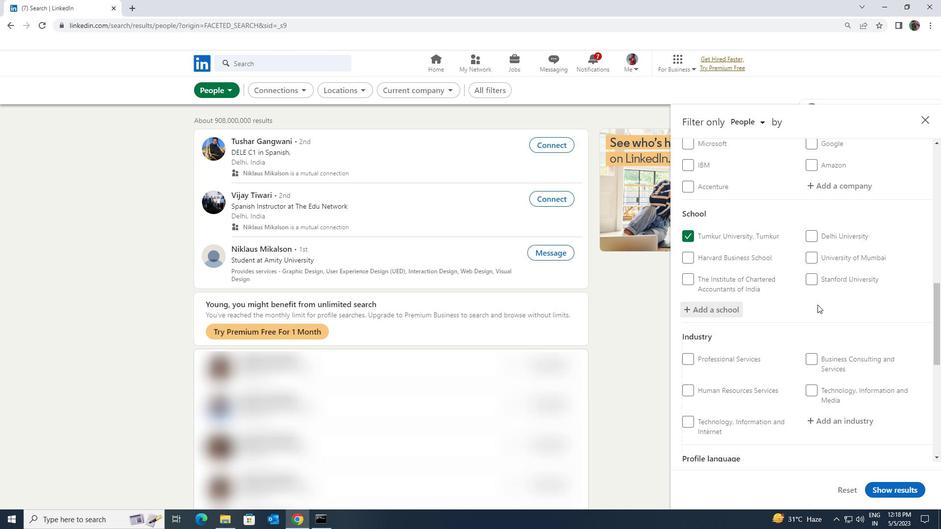 
Action: Mouse scrolled (817, 304) with delta (0, 0)
Screenshot: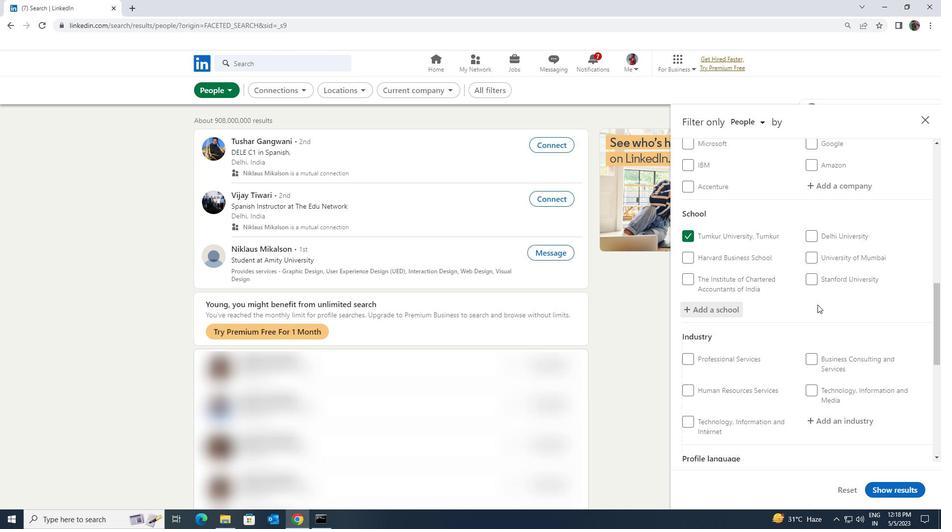 
Action: Mouse moved to (817, 307)
Screenshot: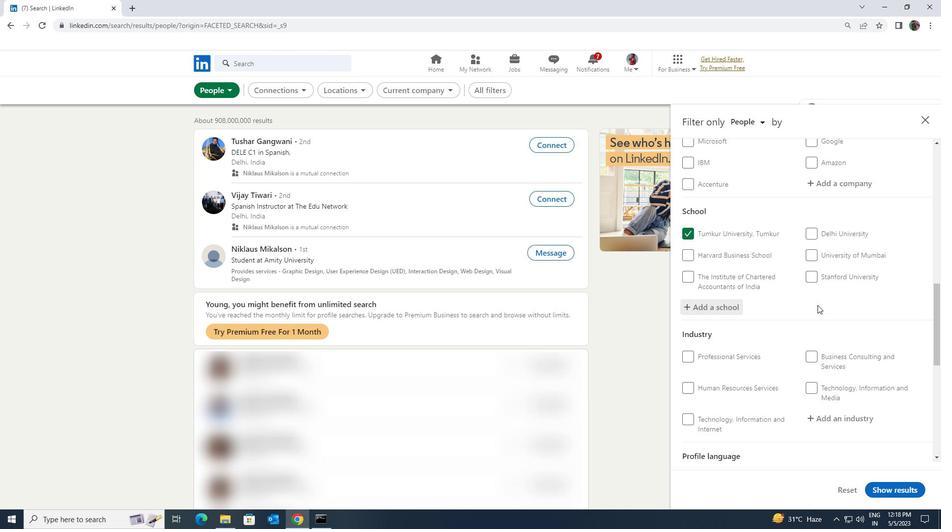 
Action: Mouse scrolled (817, 307) with delta (0, 0)
Screenshot: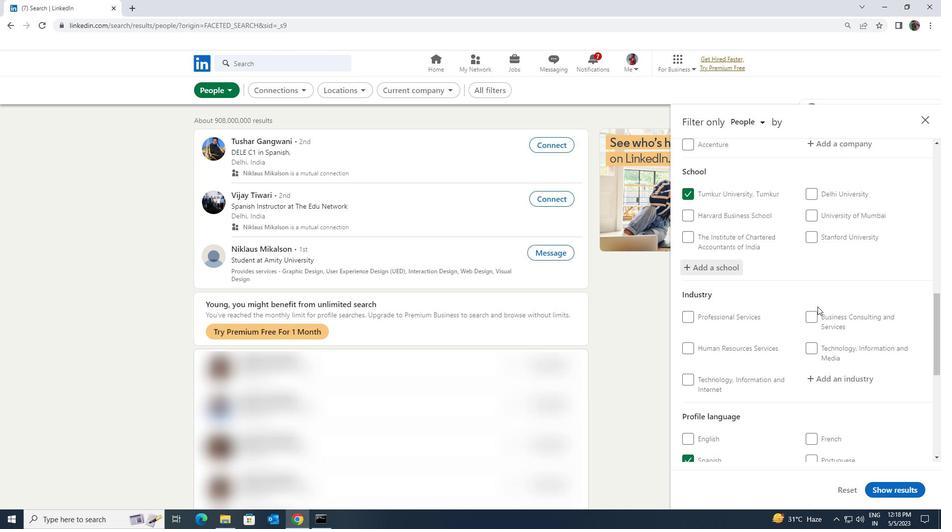 
Action: Mouse moved to (822, 321)
Screenshot: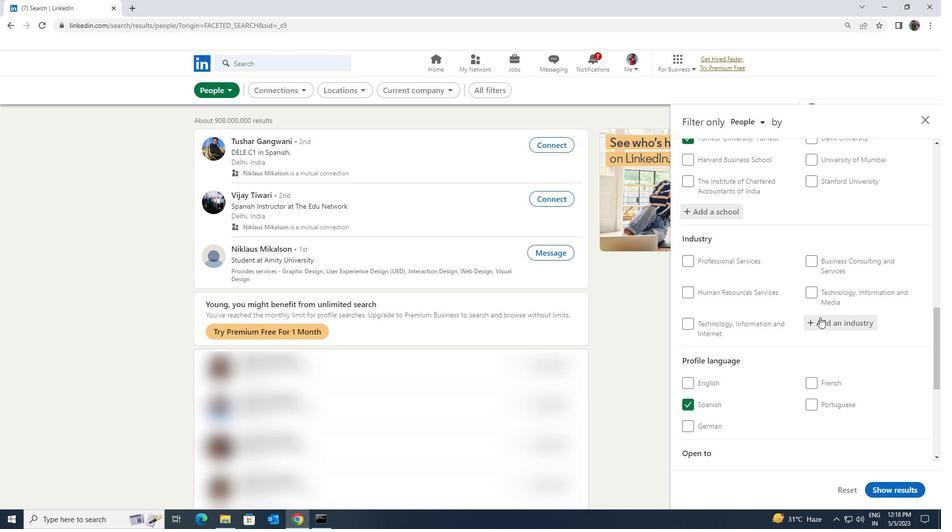 
Action: Mouse pressed left at (822, 321)
Screenshot: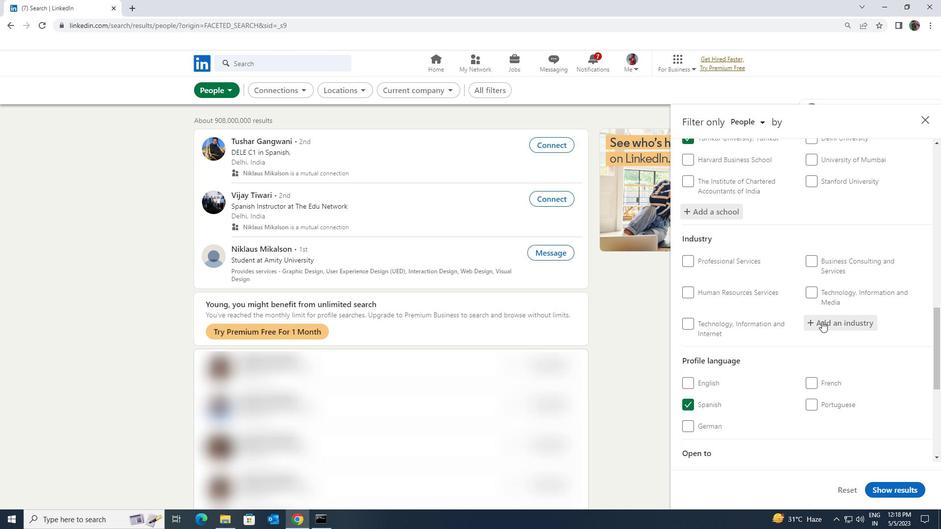 
Action: Key pressed <Key.shift><Key.shift><Key.shift><Key.shift><Key.shift><Key.shift>ARTIFICAL<Key.space><Key.shift>RUBBER<Key.backspace><Key.backspace><Key.backspace><Key.backspace><Key.backspace><Key.backspace><Key.backspace><Key.backspace><Key.backspace><Key.backspace><Key.backspace>
Screenshot: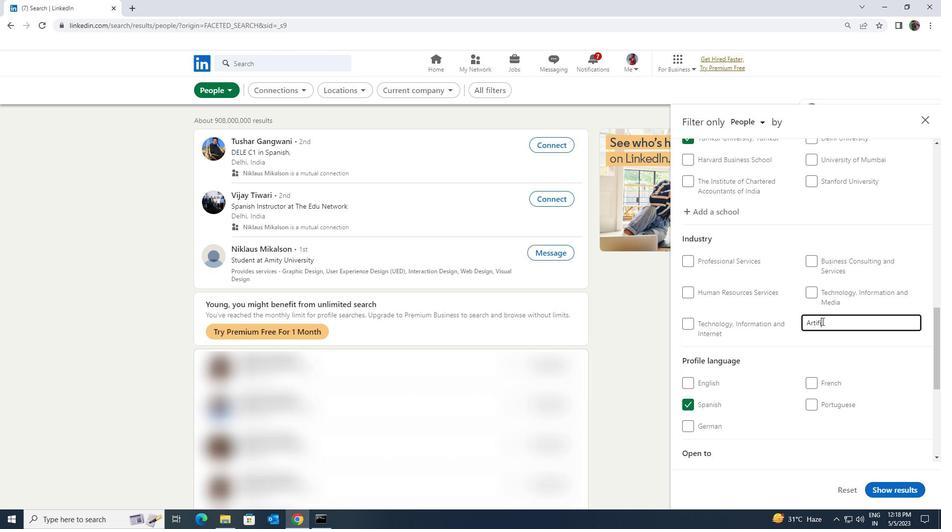 
Action: Mouse moved to (838, 331)
Screenshot: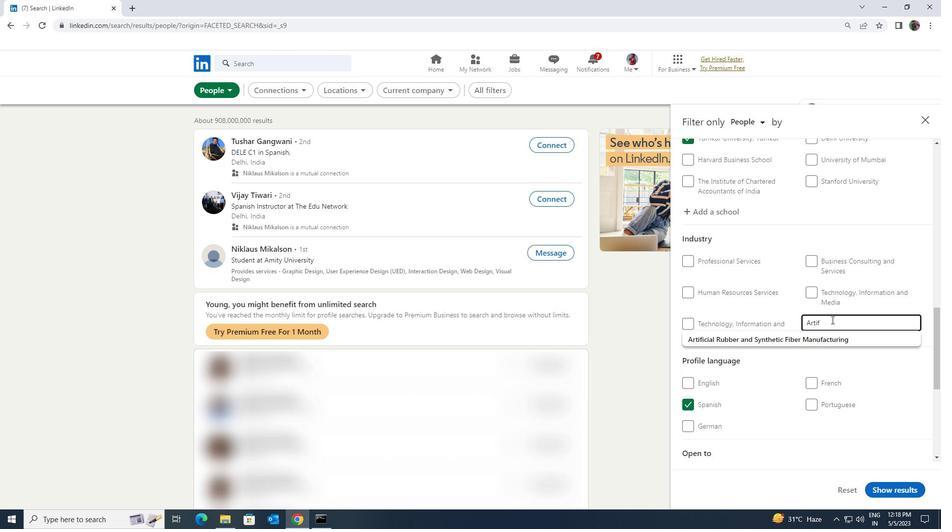 
Action: Mouse pressed left at (838, 331)
Screenshot: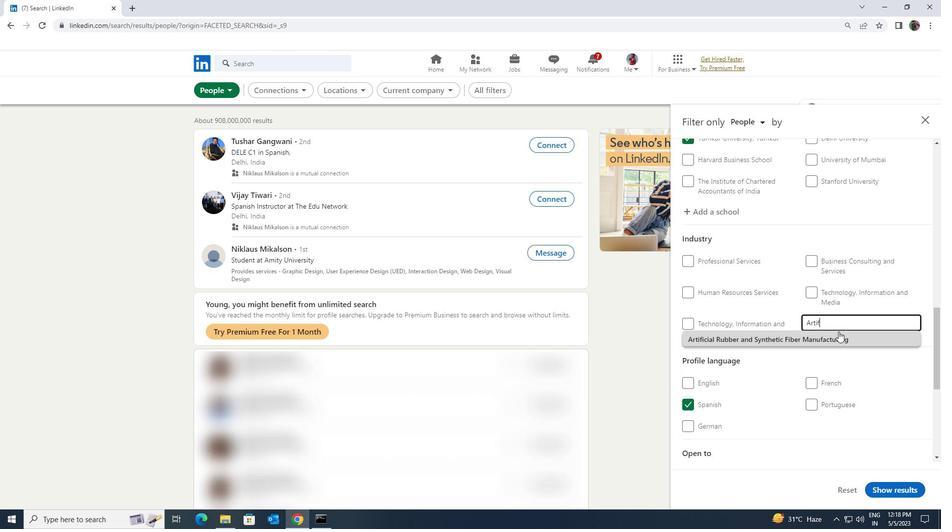 
Action: Mouse moved to (839, 330)
Screenshot: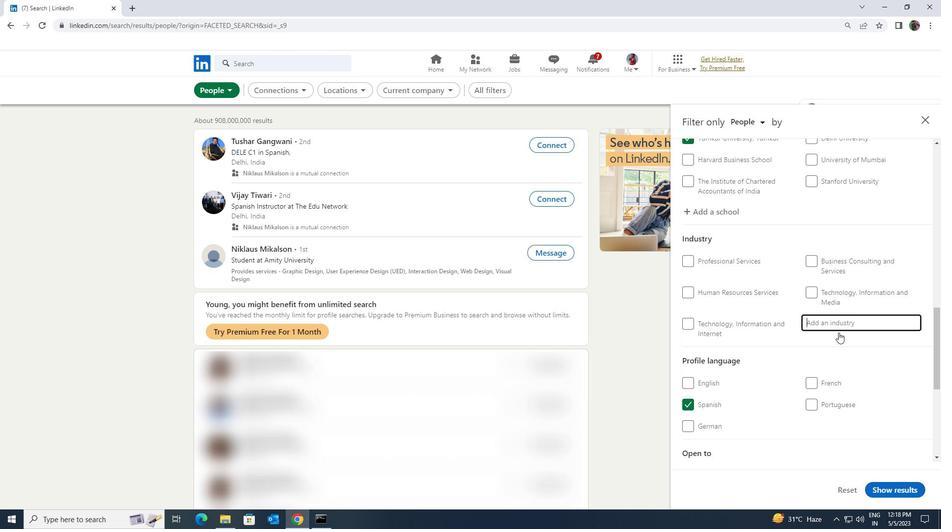 
Action: Mouse scrolled (839, 329) with delta (0, 0)
Screenshot: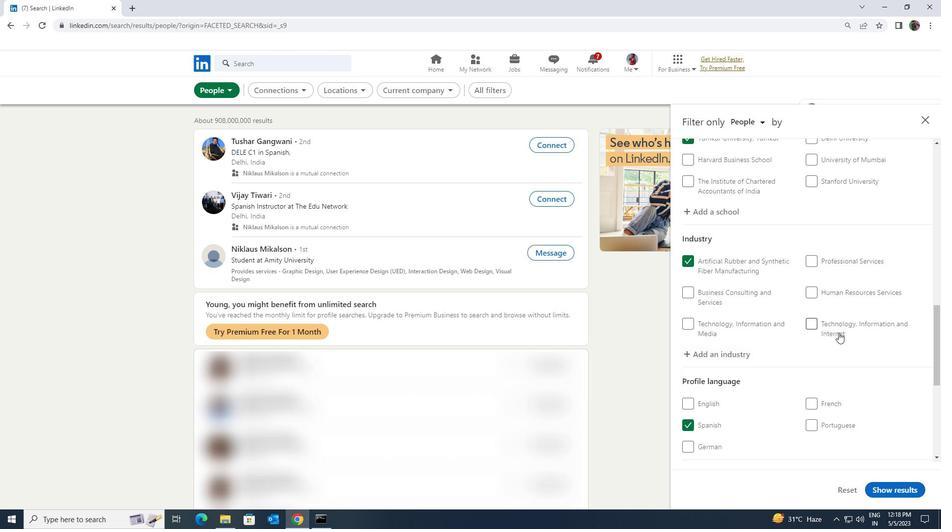 
Action: Mouse scrolled (839, 329) with delta (0, 0)
Screenshot: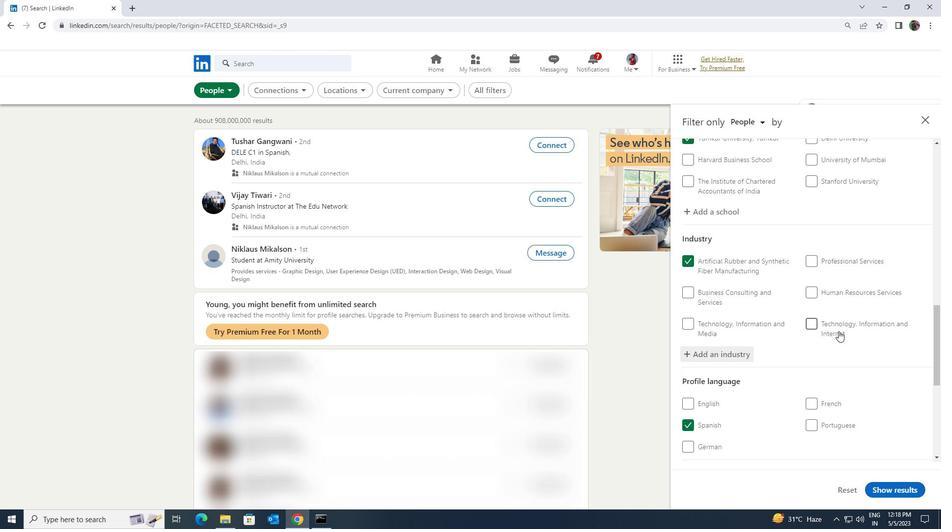 
Action: Mouse moved to (842, 327)
Screenshot: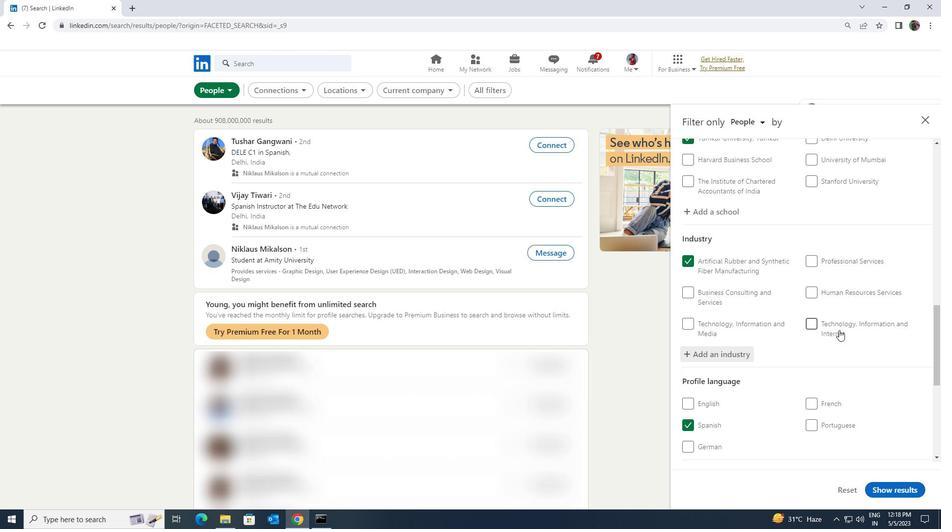 
Action: Mouse scrolled (842, 327) with delta (0, 0)
Screenshot: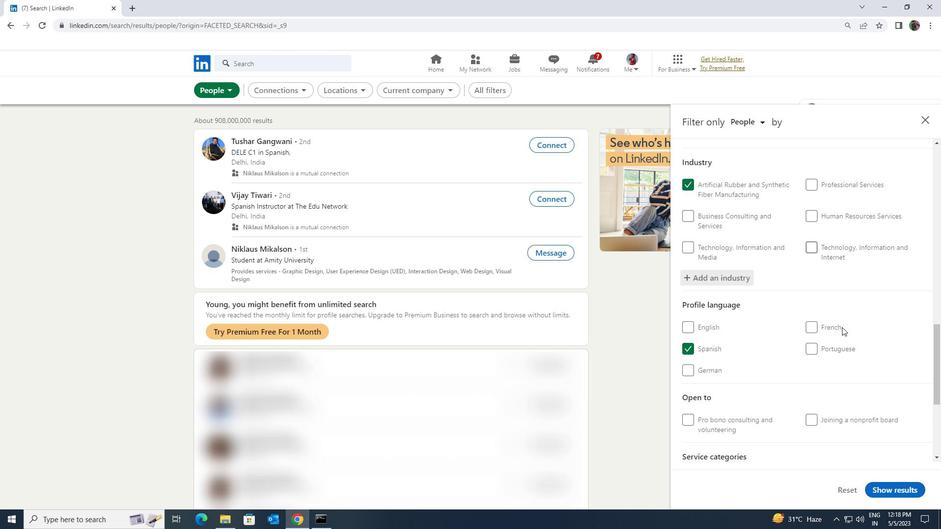 
Action: Mouse moved to (842, 327)
Screenshot: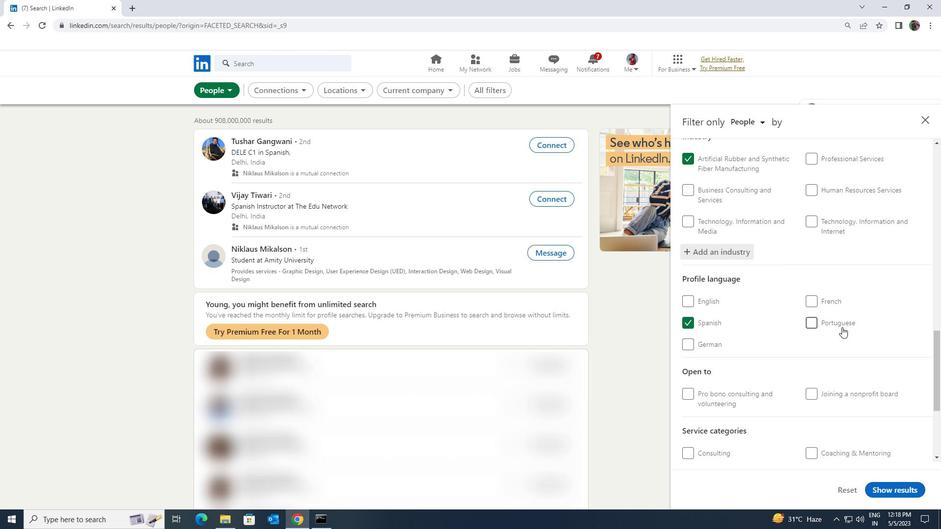 
Action: Mouse scrolled (842, 326) with delta (0, 0)
Screenshot: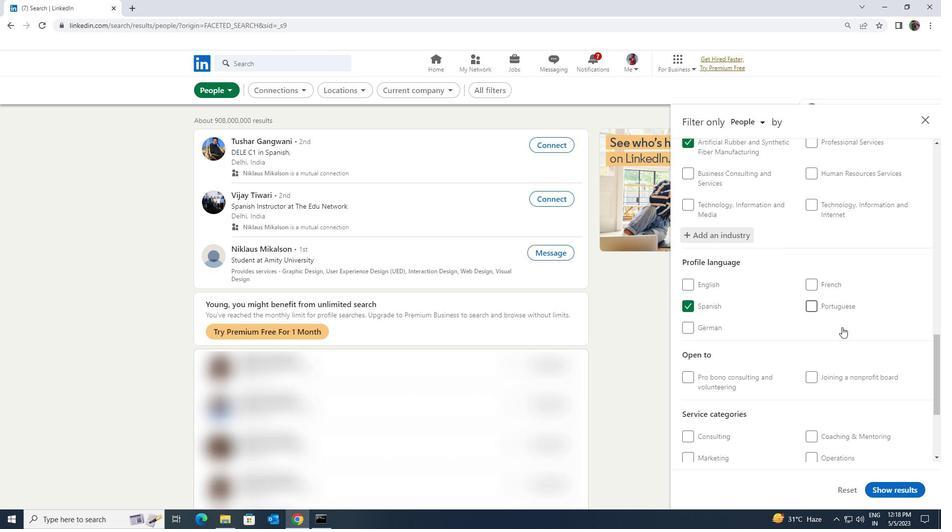 
Action: Mouse scrolled (842, 326) with delta (0, 0)
Screenshot: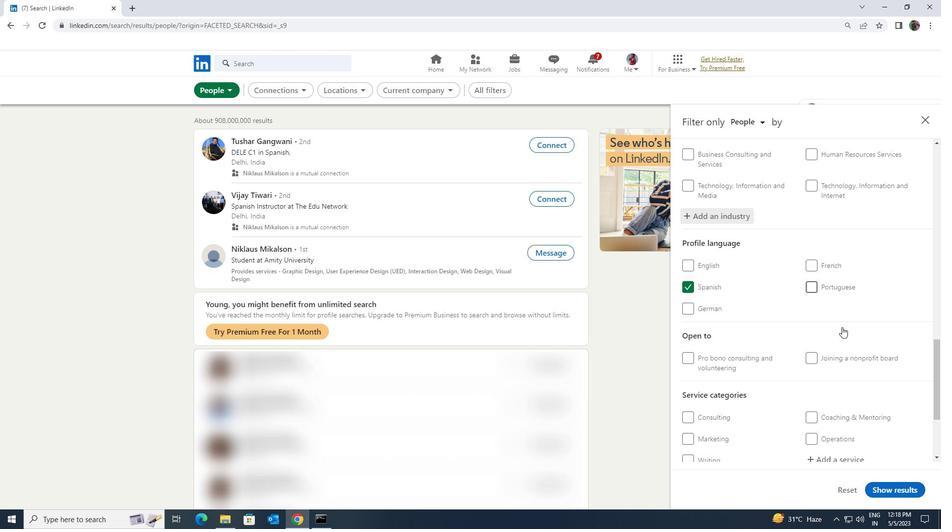 
Action: Mouse scrolled (842, 326) with delta (0, 0)
Screenshot: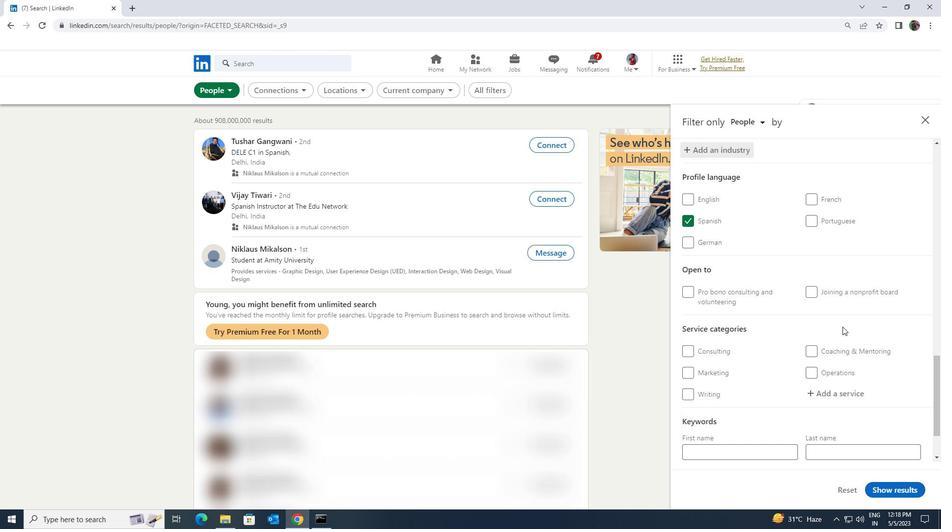 
Action: Mouse moved to (842, 325)
Screenshot: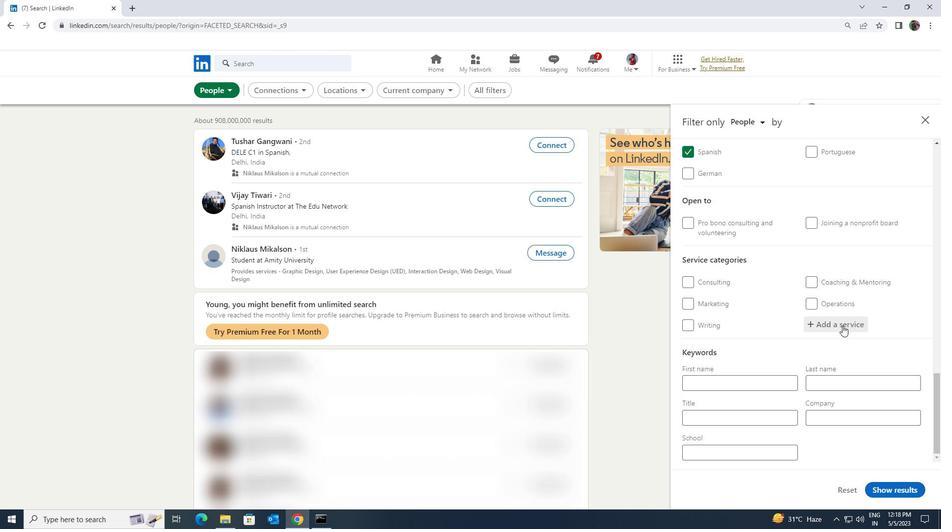 
Action: Mouse pressed left at (842, 325)
Screenshot: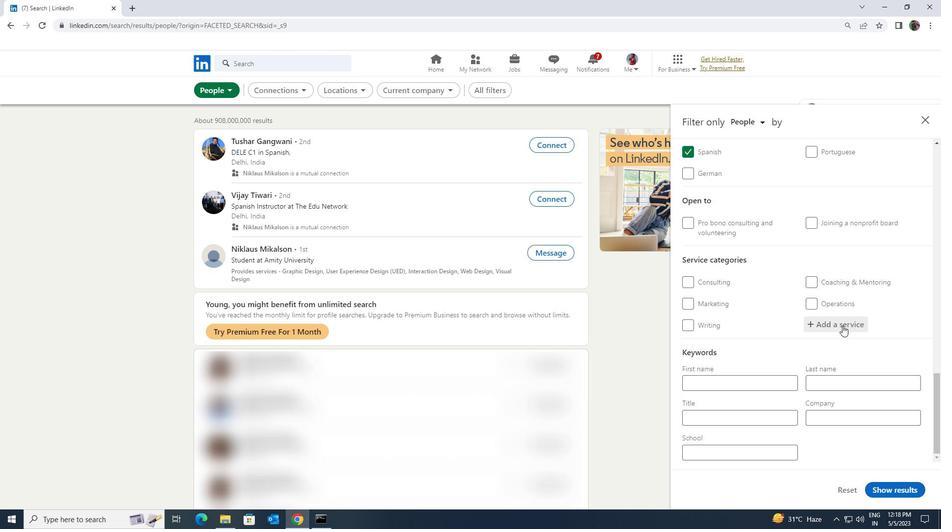 
Action: Key pressed <Key.shift><Key.shift><Key.shift><Key.shift><Key.shift><Key.shift>LIFE<Key.space><Key.shift>INSU
Screenshot: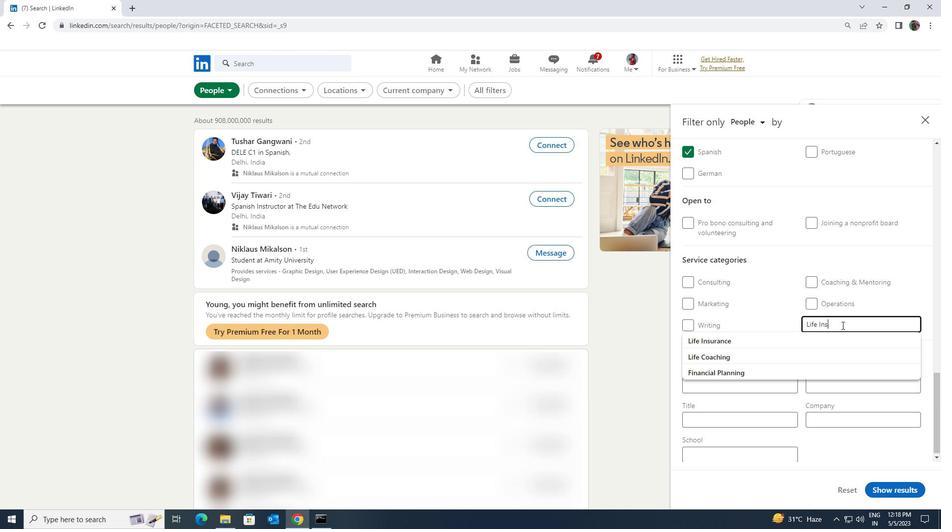 
Action: Mouse moved to (818, 337)
Screenshot: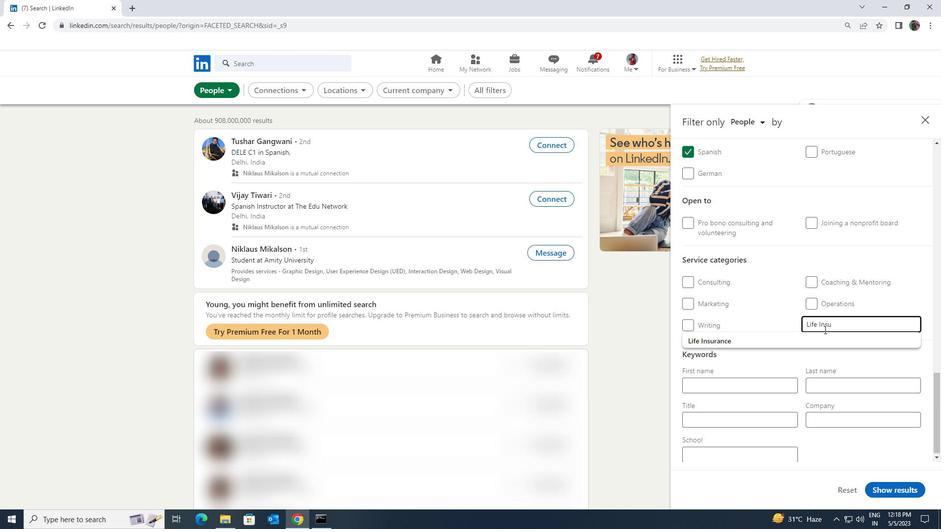 
Action: Mouse pressed left at (818, 337)
Screenshot: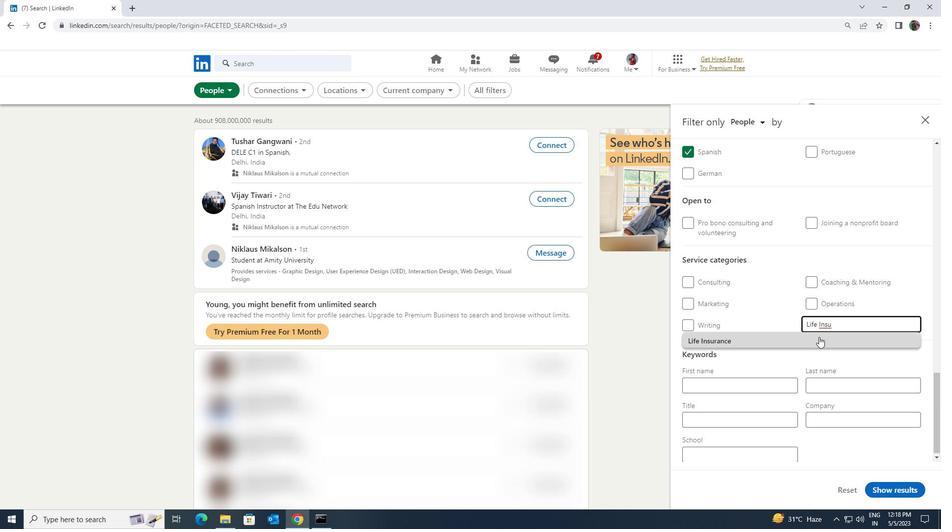
Action: Mouse scrolled (818, 337) with delta (0, 0)
Screenshot: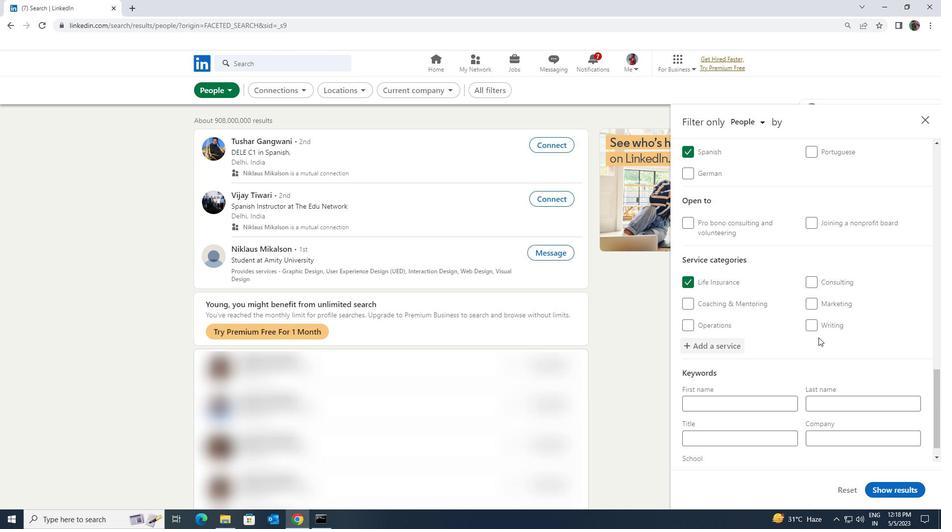 
Action: Mouse scrolled (818, 337) with delta (0, 0)
Screenshot: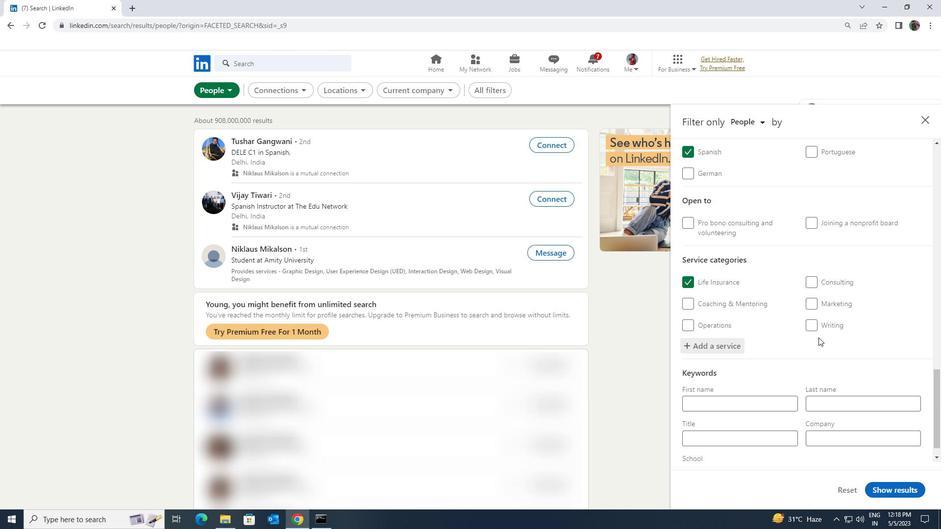 
Action: Mouse scrolled (818, 337) with delta (0, 0)
Screenshot: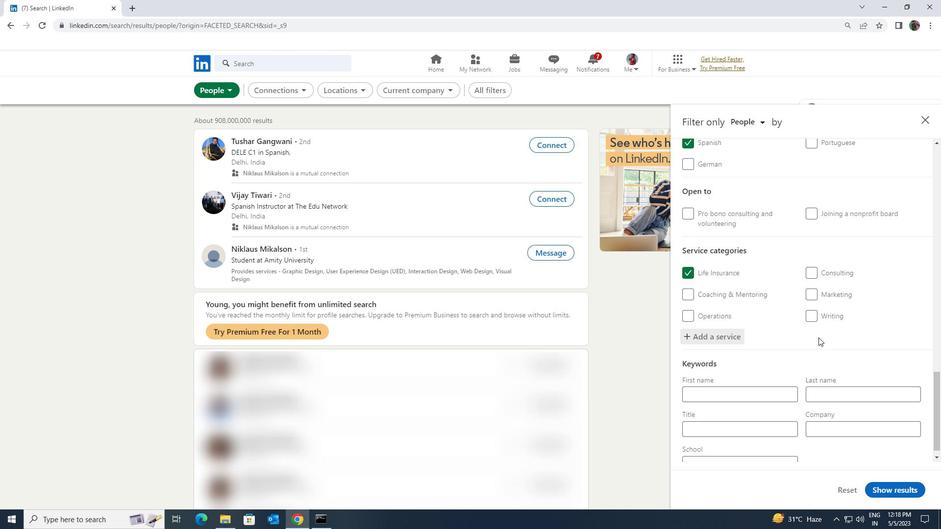 
Action: Mouse scrolled (818, 337) with delta (0, 0)
Screenshot: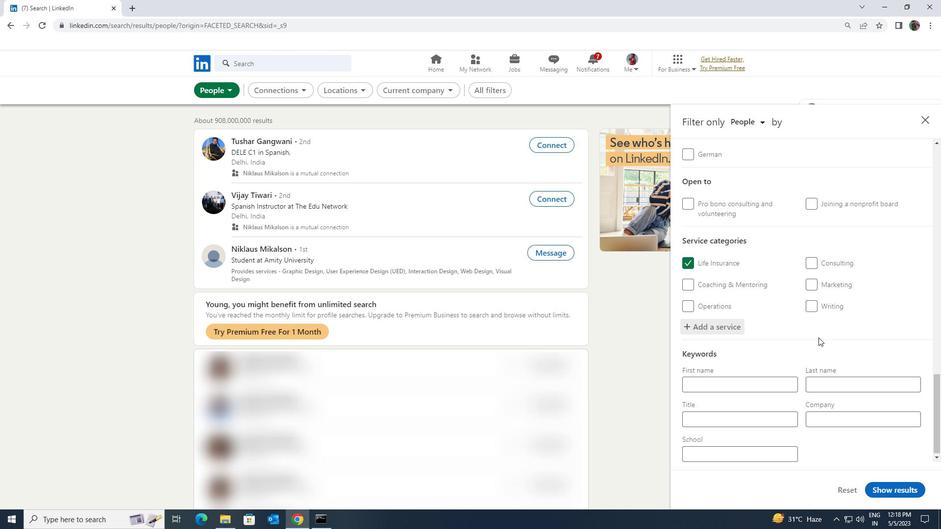 
Action: Mouse moved to (794, 421)
Screenshot: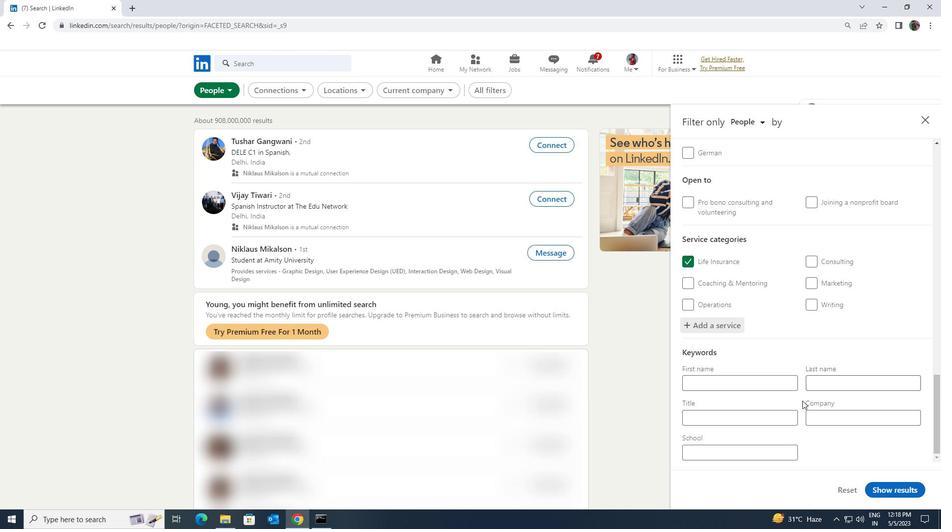 
Action: Mouse pressed left at (794, 421)
Screenshot: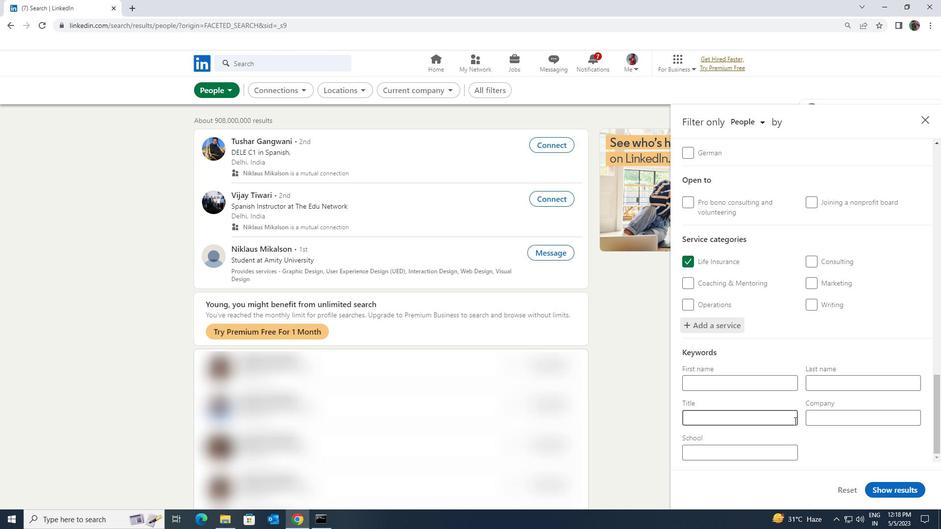 
Action: Mouse moved to (793, 421)
Screenshot: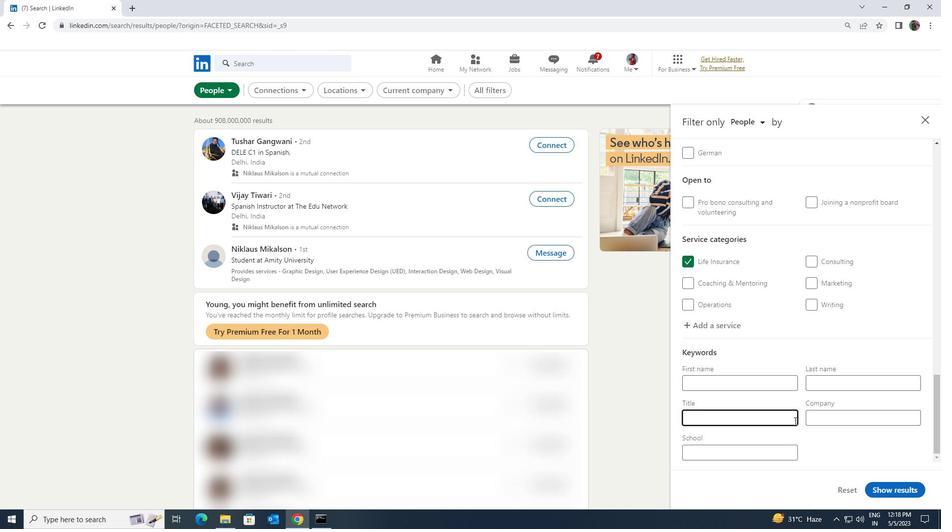 
Action: Key pressed <Key.shift><Key.shift><Key.shift><Key.shift>PHOTOGRAPHER
Screenshot: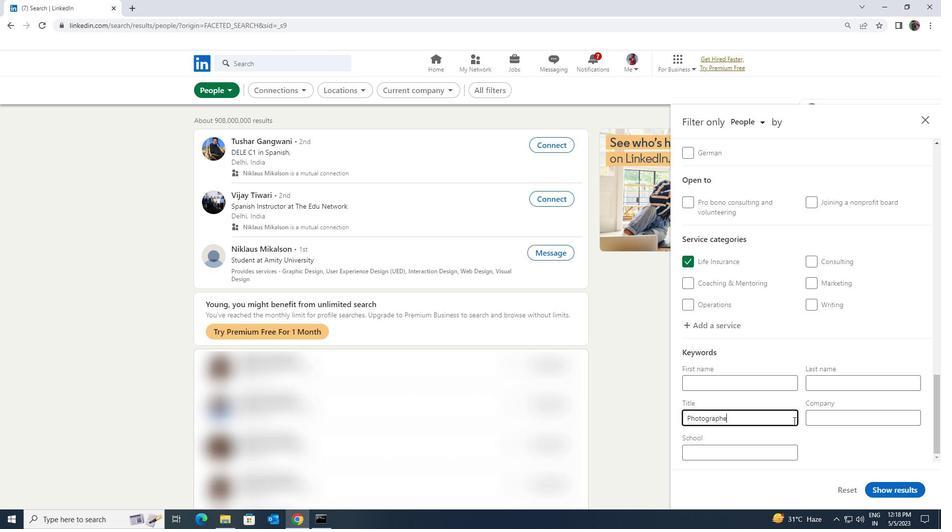 
Action: Mouse moved to (876, 487)
Screenshot: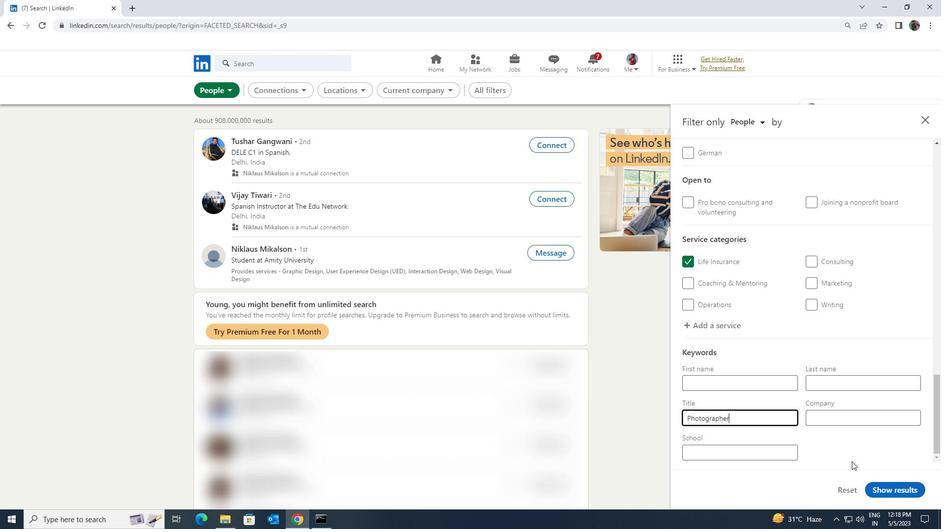 
Action: Mouse pressed left at (876, 487)
Screenshot: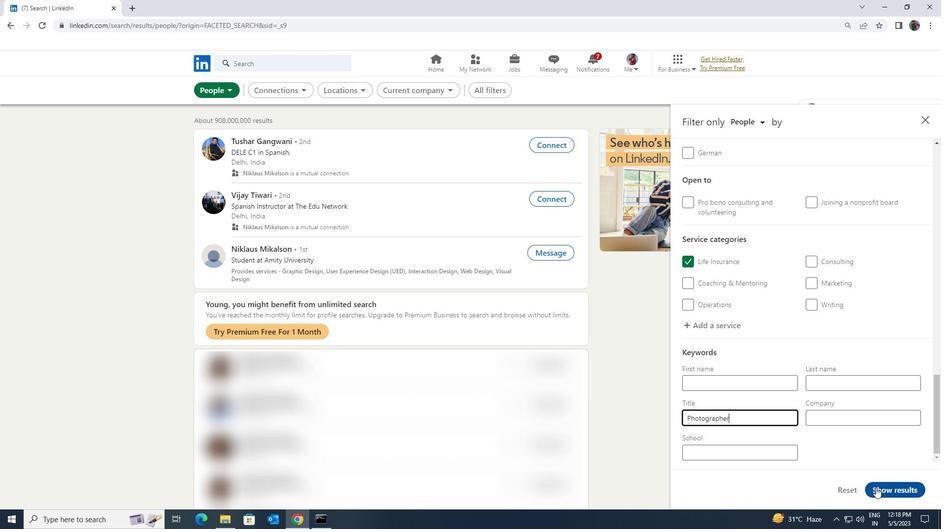 
